 Task: Find connections with filter location Bijāwar with filter topic #SmallBusinesswith filter profile language Spanish with filter current company Bajaj Allianz Life with filter school Siva Sivani Institute Of Management with filter industry Highway, Street, and Bridge Construction with filter service category Blogging with filter keywords title Youth Volunteer
Action: Mouse moved to (509, 72)
Screenshot: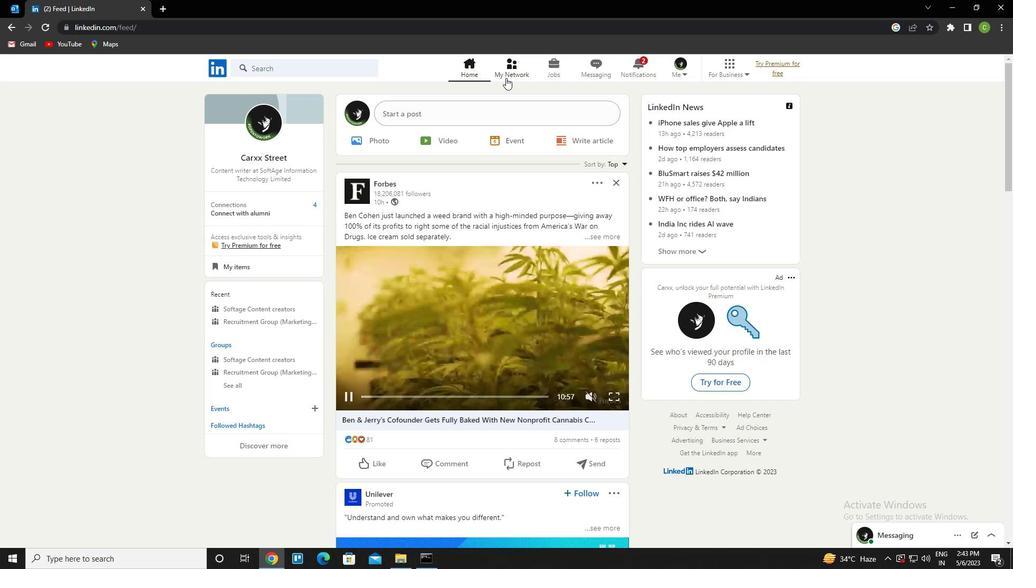
Action: Mouse pressed left at (509, 72)
Screenshot: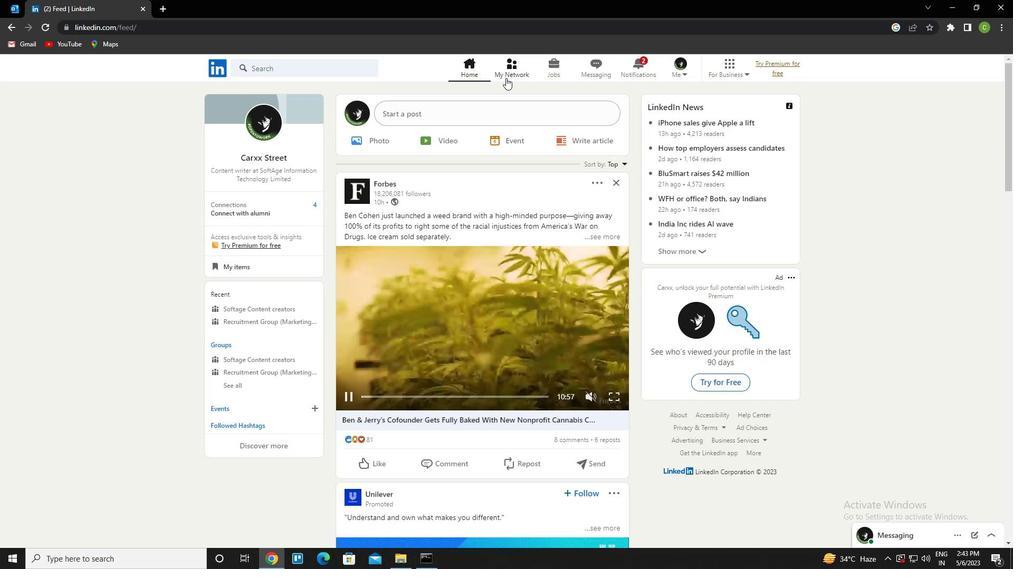 
Action: Mouse moved to (299, 131)
Screenshot: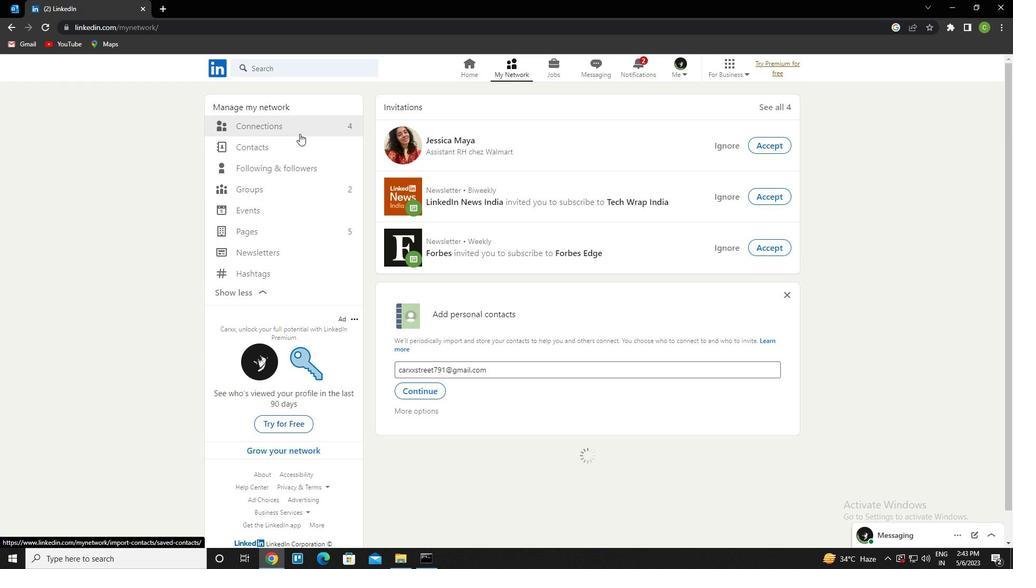 
Action: Mouse pressed left at (299, 131)
Screenshot: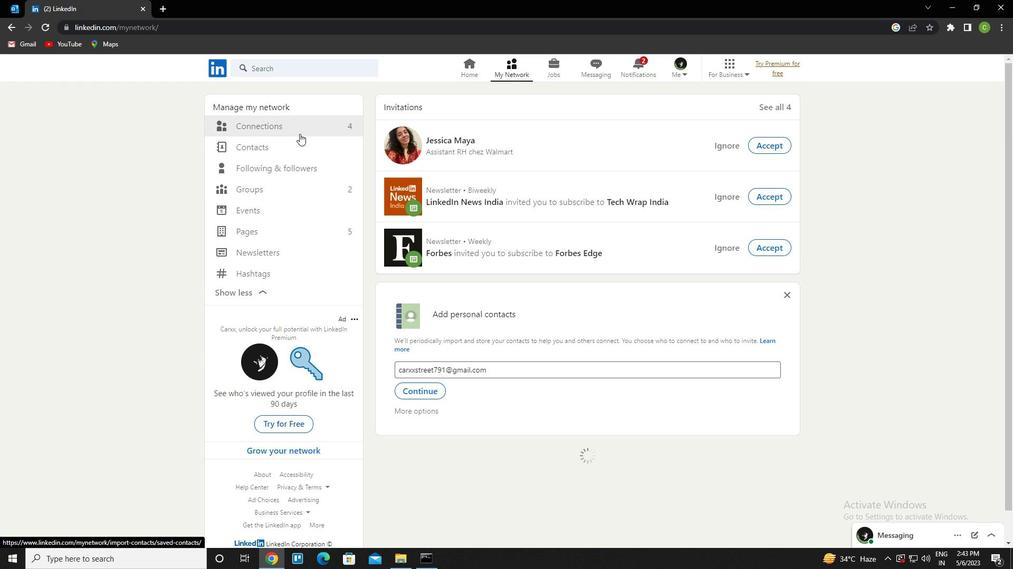 
Action: Mouse moved to (577, 122)
Screenshot: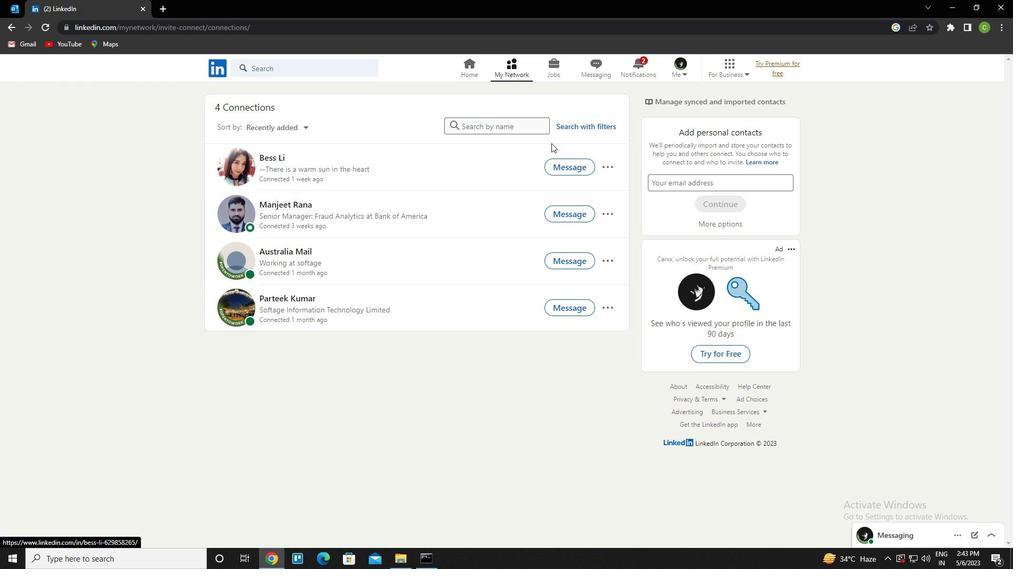 
Action: Mouse pressed left at (577, 122)
Screenshot: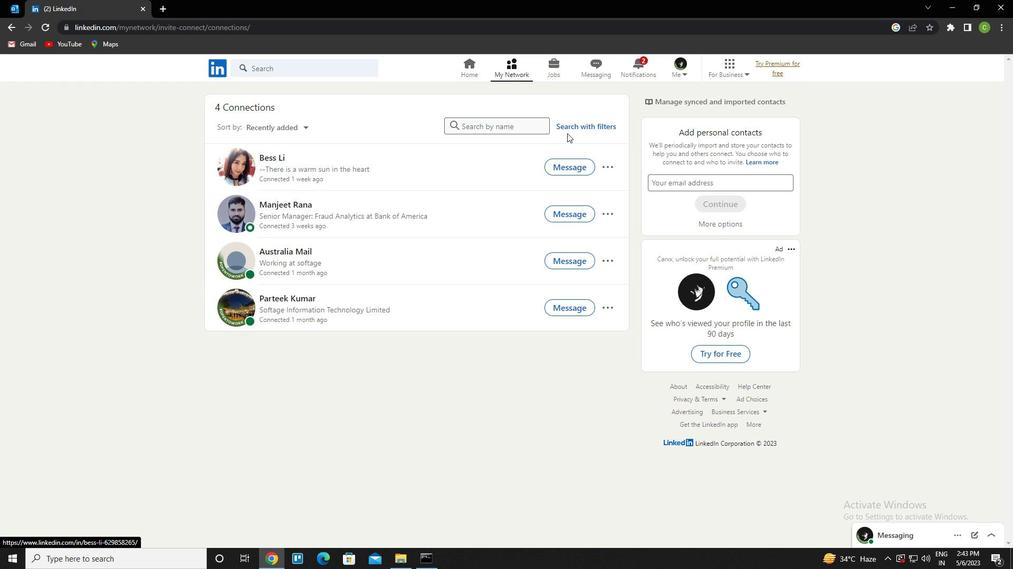 
Action: Mouse moved to (538, 94)
Screenshot: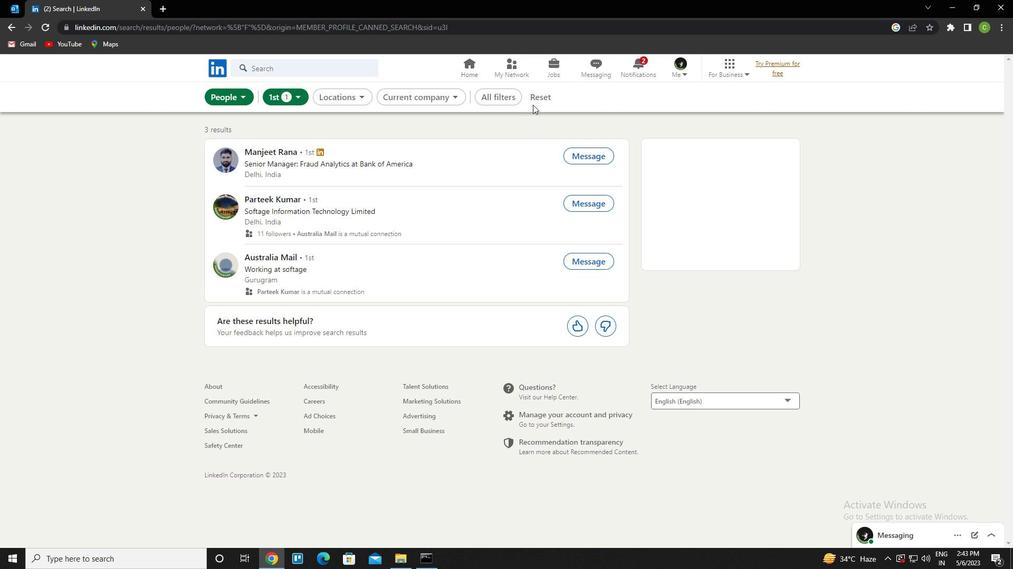 
Action: Mouse pressed left at (538, 94)
Screenshot: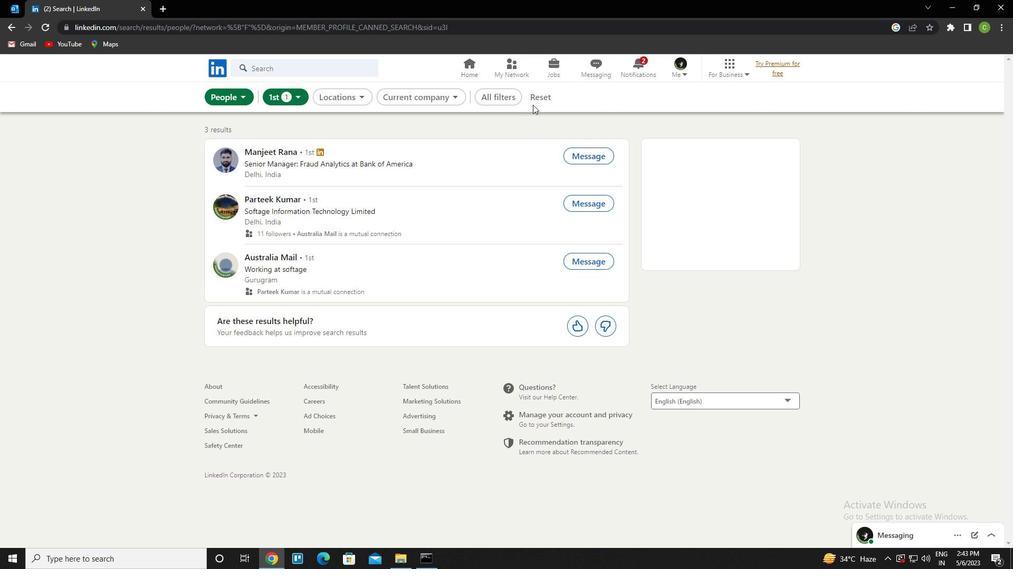 
Action: Mouse moved to (524, 97)
Screenshot: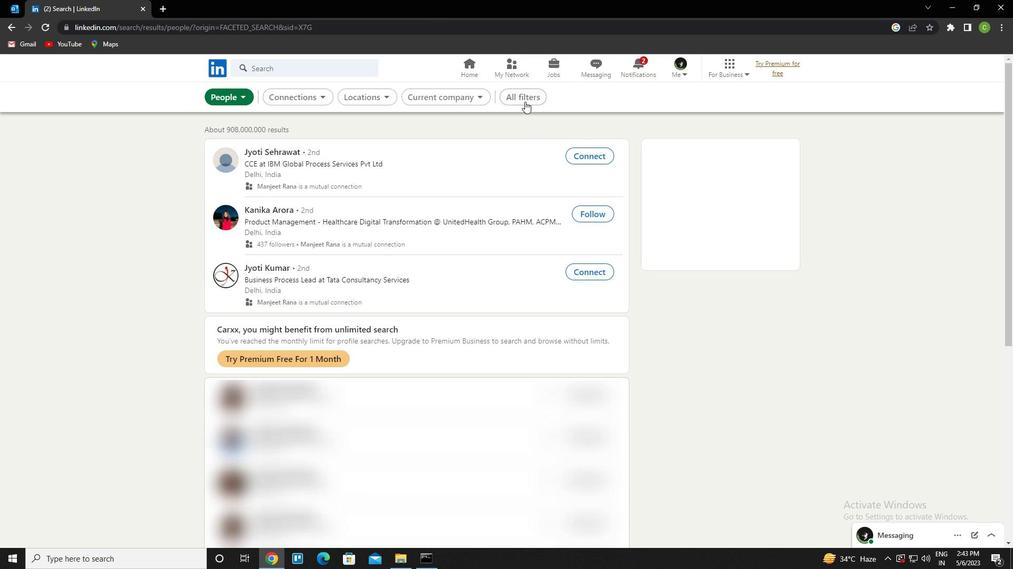 
Action: Mouse pressed left at (524, 97)
Screenshot: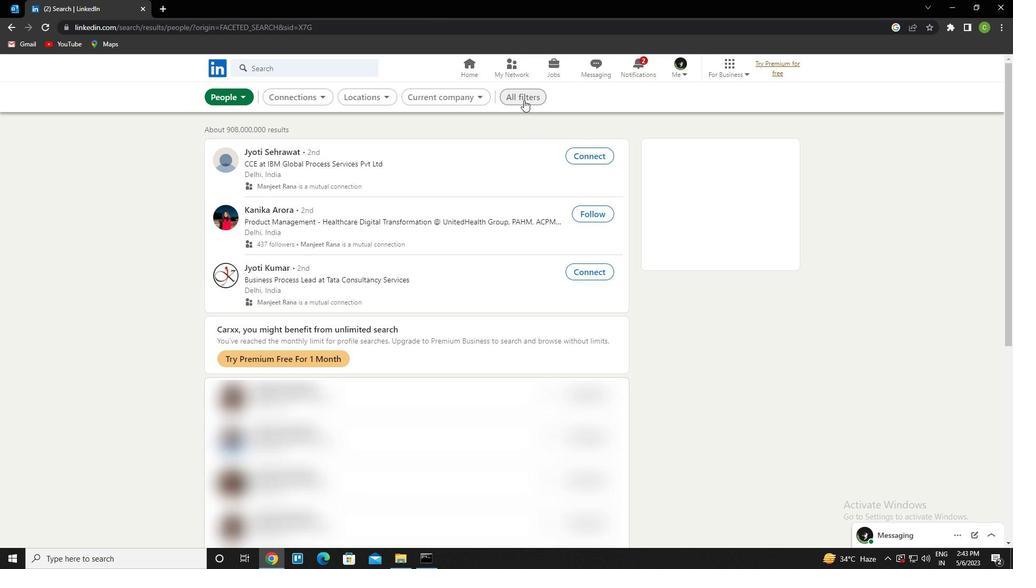 
Action: Mouse moved to (821, 310)
Screenshot: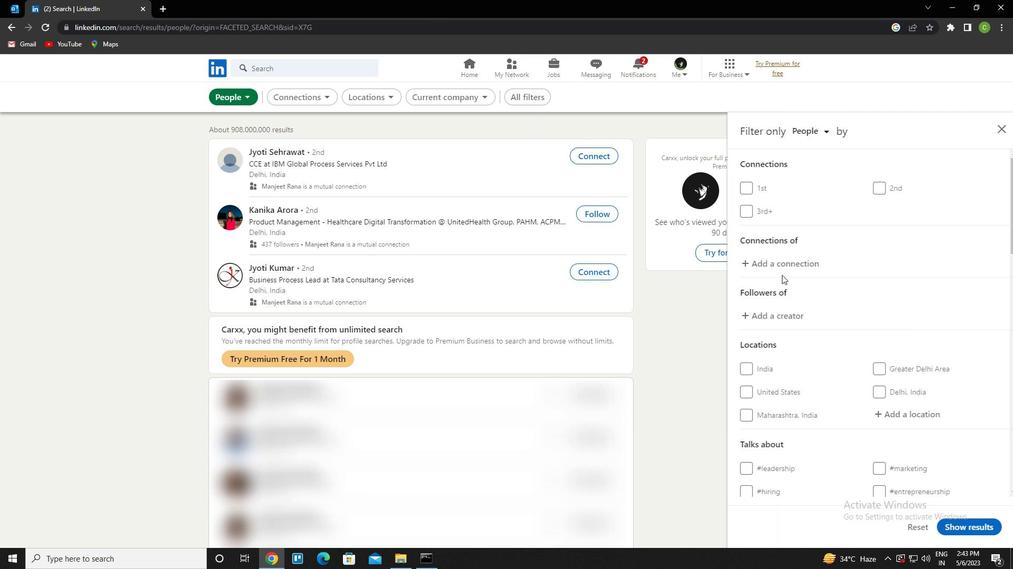 
Action: Mouse scrolled (821, 310) with delta (0, 0)
Screenshot: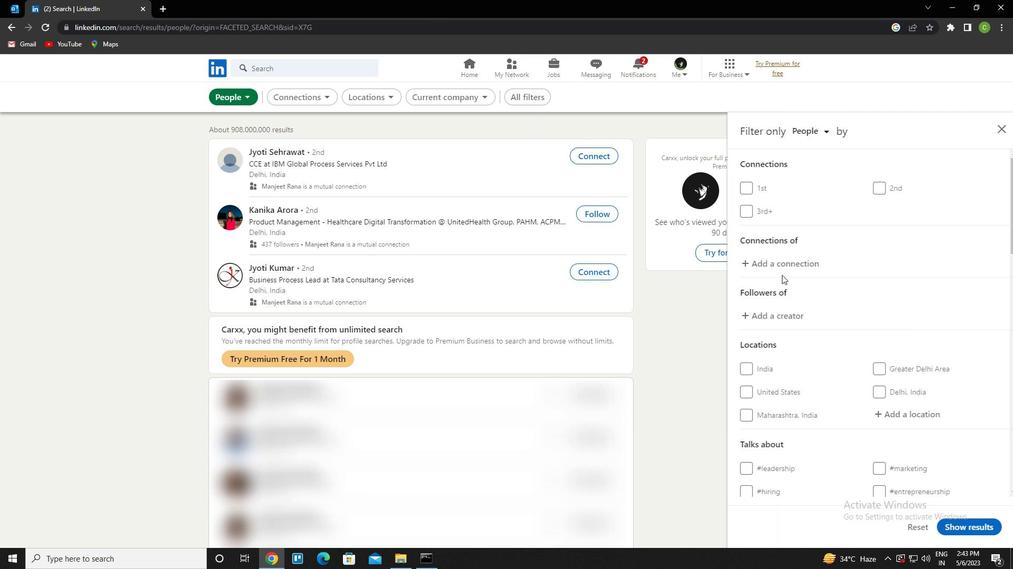 
Action: Mouse moved to (826, 327)
Screenshot: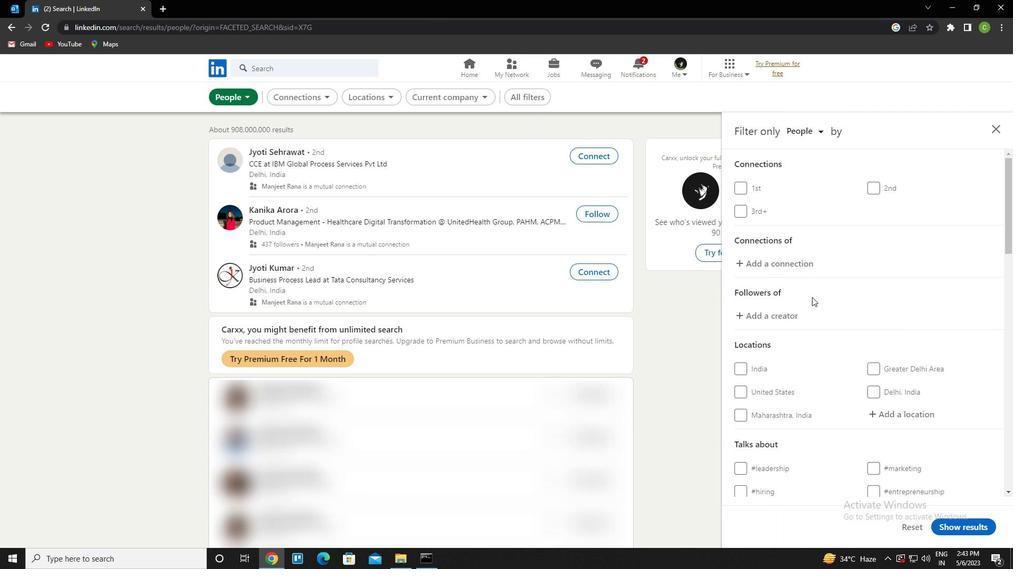 
Action: Mouse scrolled (826, 326) with delta (0, 0)
Screenshot: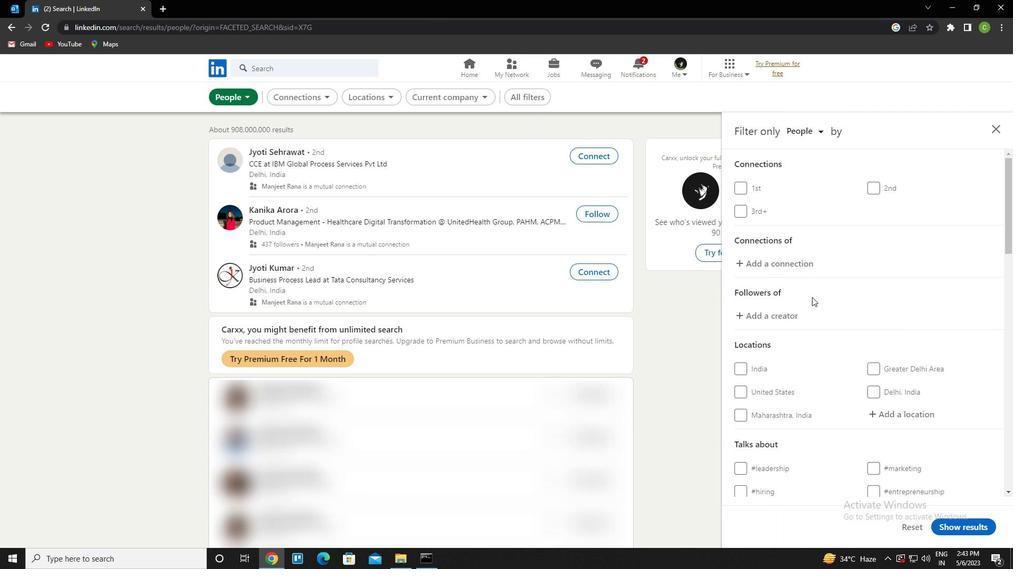 
Action: Mouse moved to (907, 307)
Screenshot: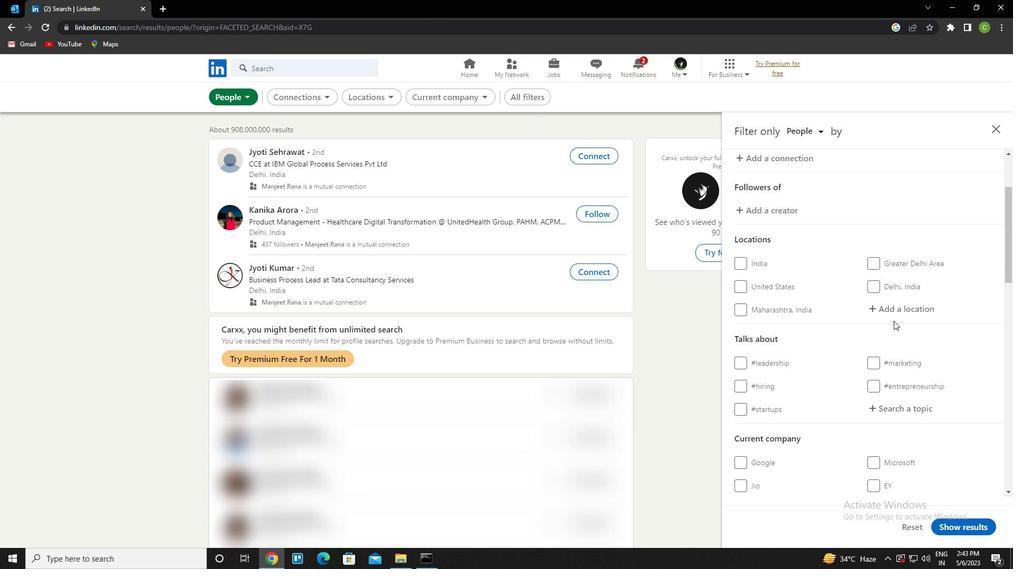 
Action: Mouse pressed left at (907, 307)
Screenshot: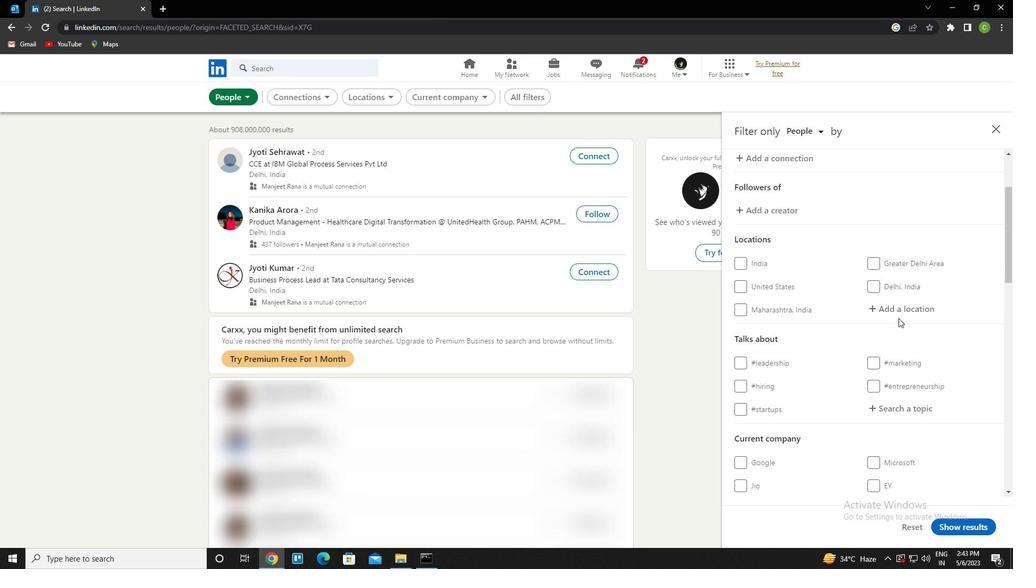 
Action: Key pressed <Key.caps_lock>b<Key.caps_lock>iajawar<Key.left><Key.right><Key.right><Key.right><Key.backspace><Key.down><Key.enter>
Screenshot: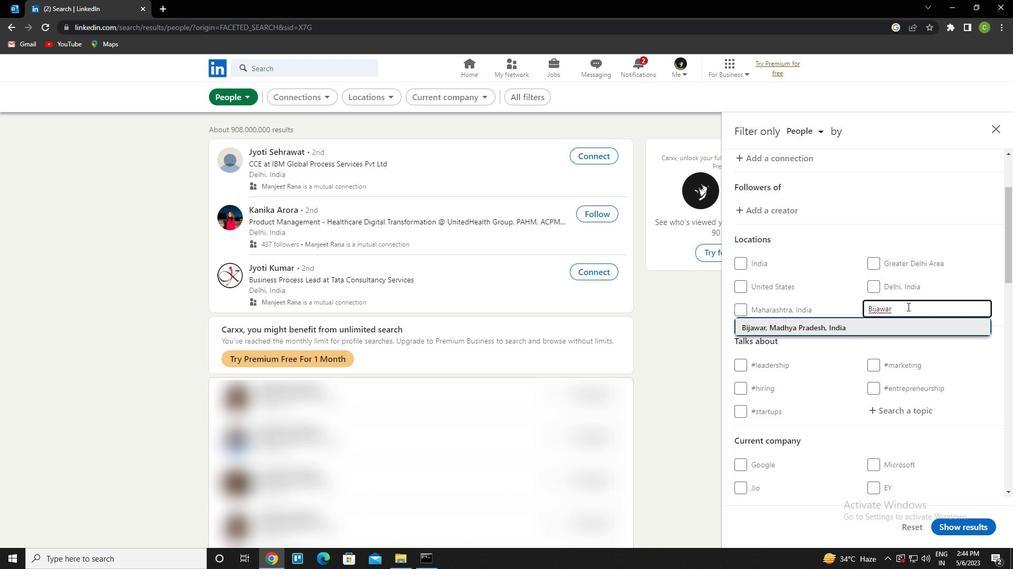 
Action: Mouse moved to (888, 428)
Screenshot: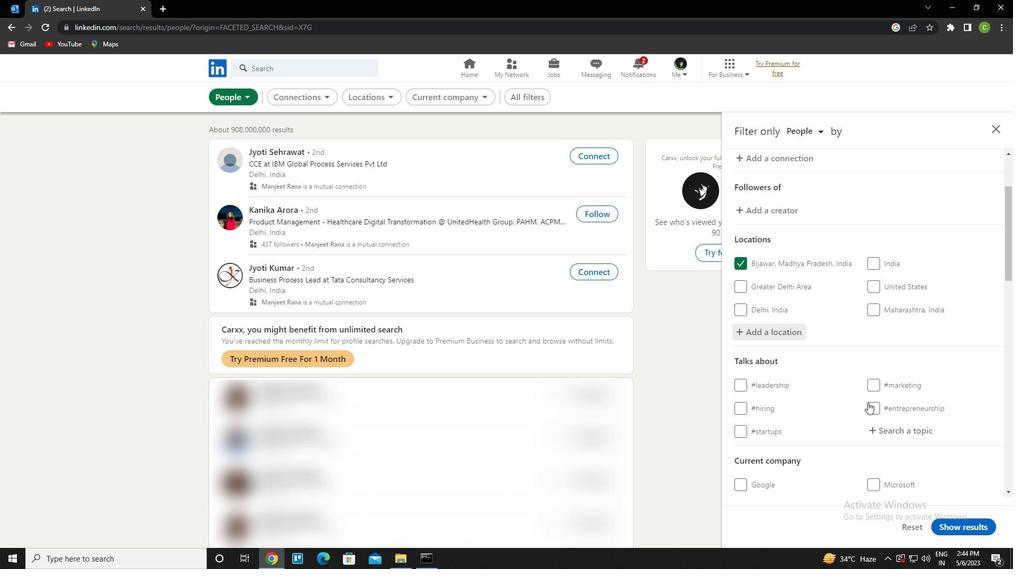 
Action: Mouse pressed left at (888, 428)
Screenshot: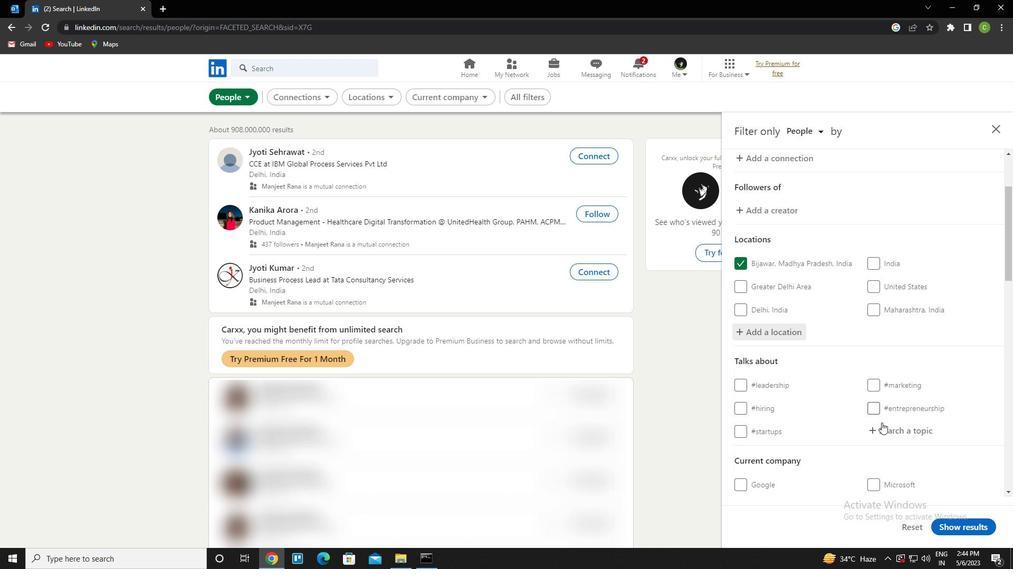 
Action: Key pressed ctrl+Smallbusiness<Key.down><Key.enter>
Screenshot: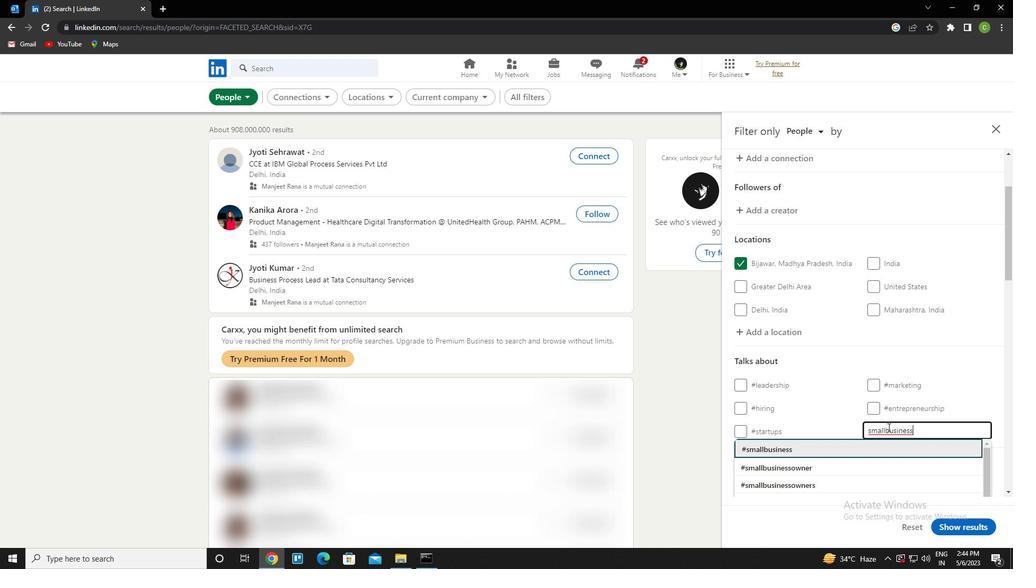 
Action: Mouse moved to (888, 414)
Screenshot: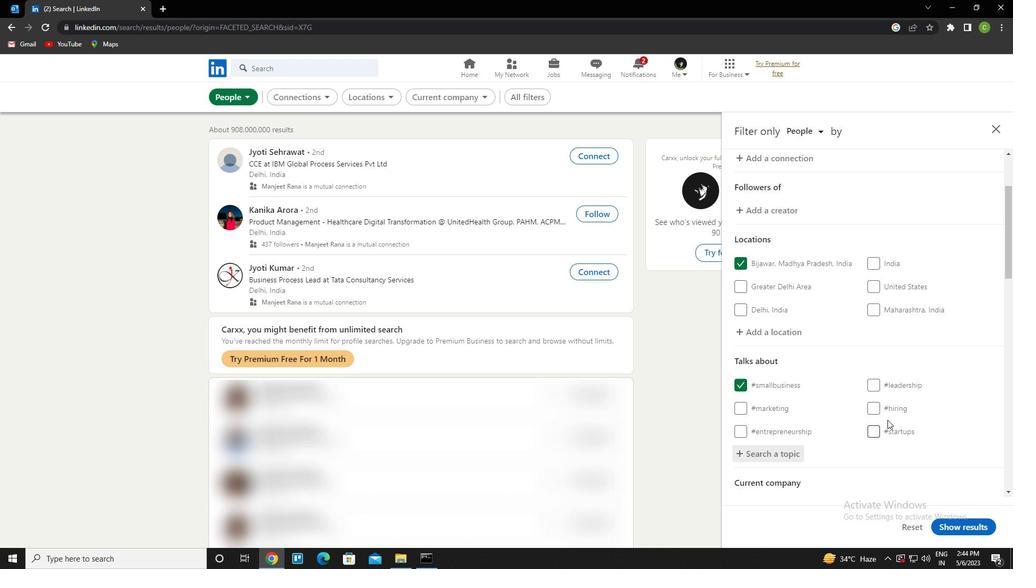 
Action: Mouse scrolled (888, 414) with delta (0, 0)
Screenshot: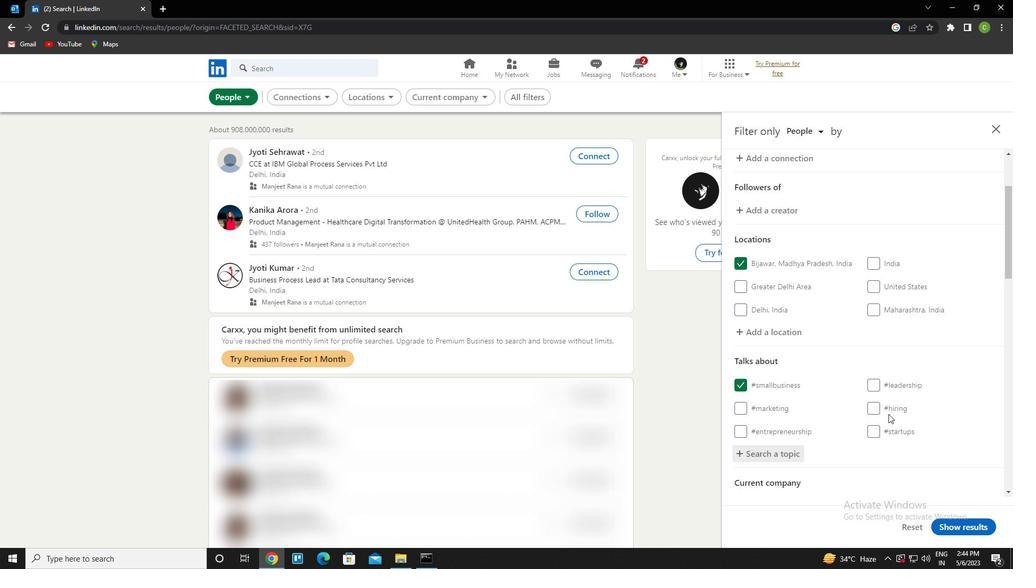 
Action: Mouse scrolled (888, 414) with delta (0, 0)
Screenshot: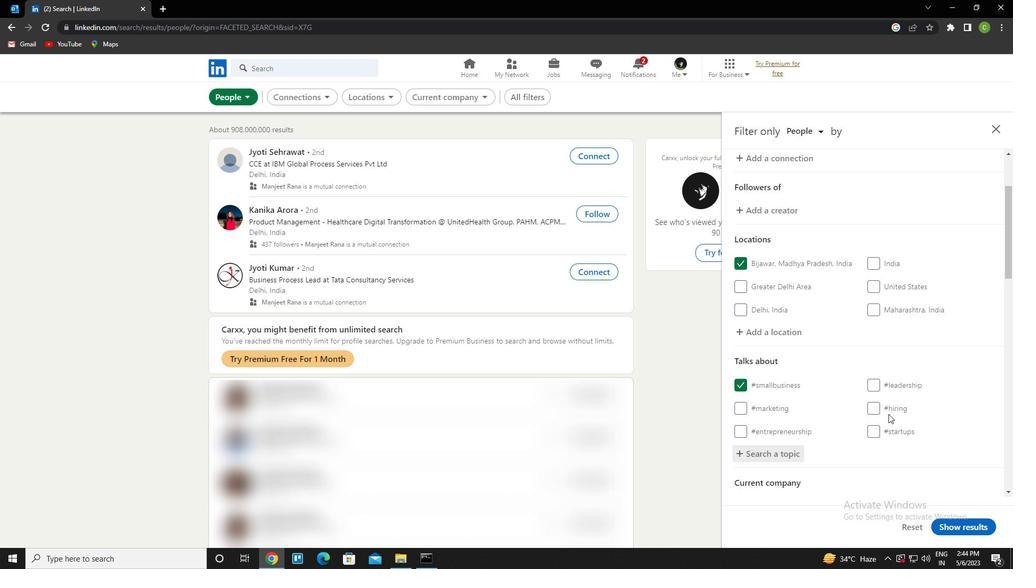 
Action: Mouse moved to (888, 414)
Screenshot: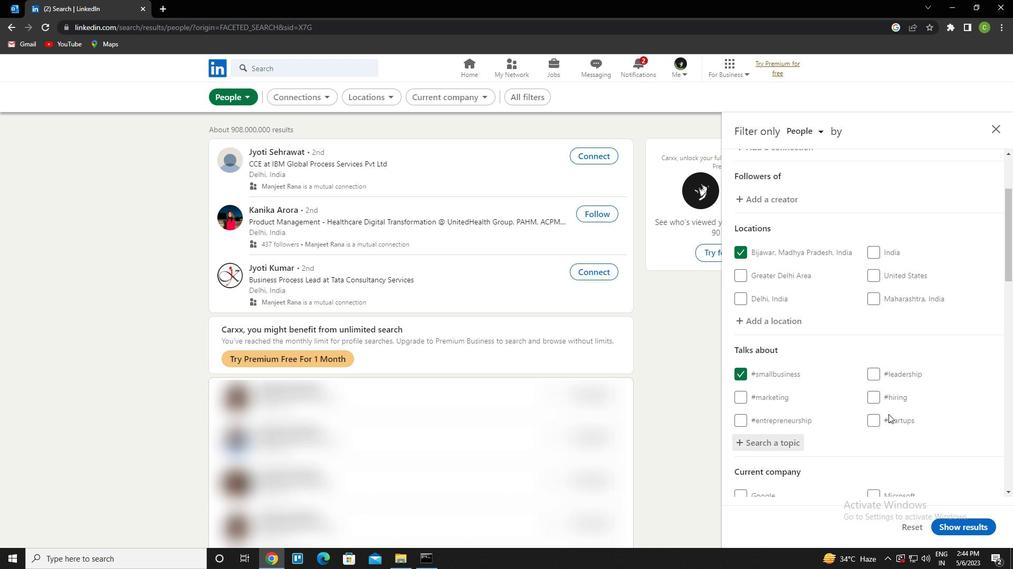 
Action: Mouse scrolled (888, 413) with delta (0, 0)
Screenshot: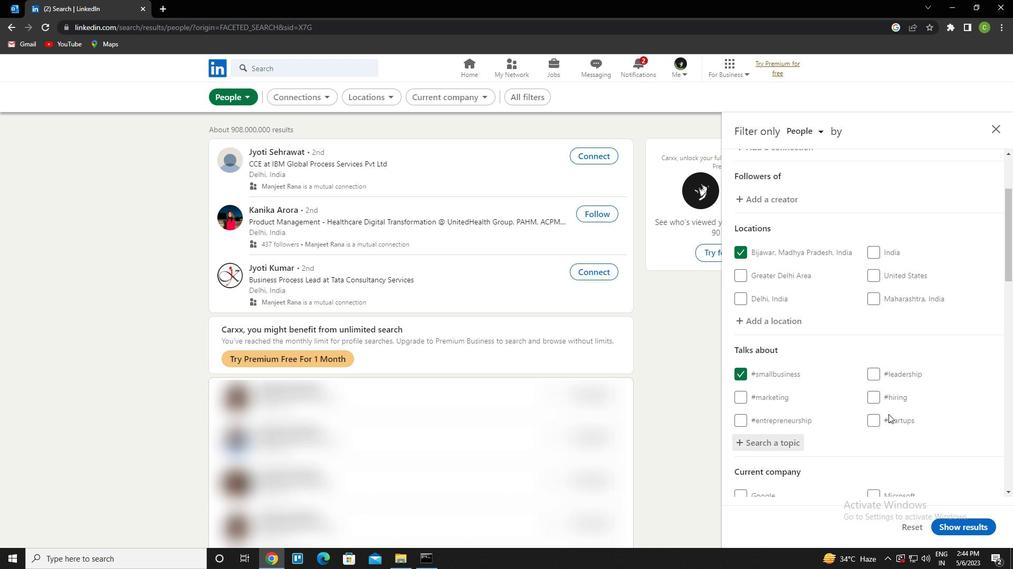 
Action: Mouse moved to (887, 405)
Screenshot: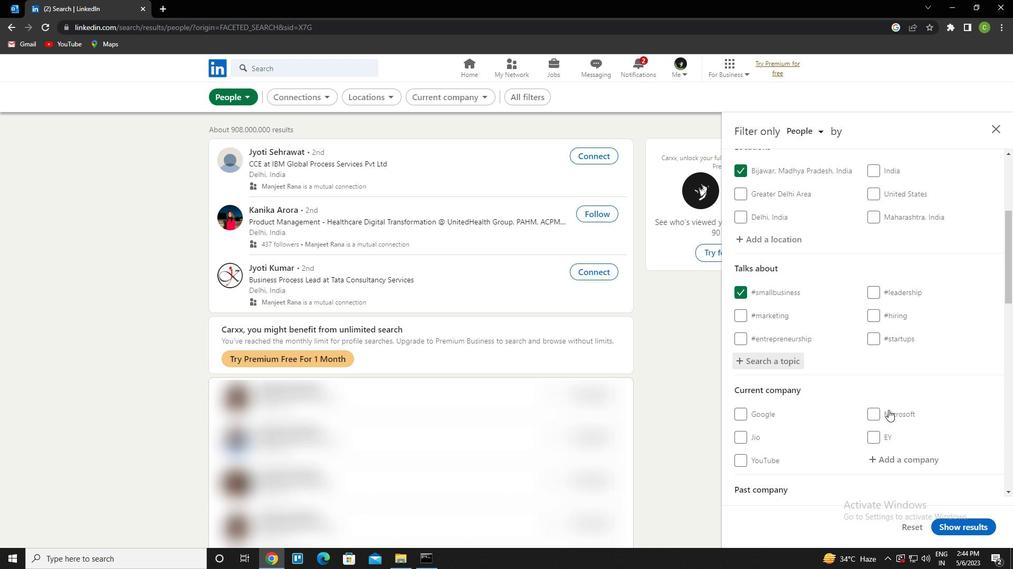 
Action: Mouse scrolled (887, 404) with delta (0, 0)
Screenshot: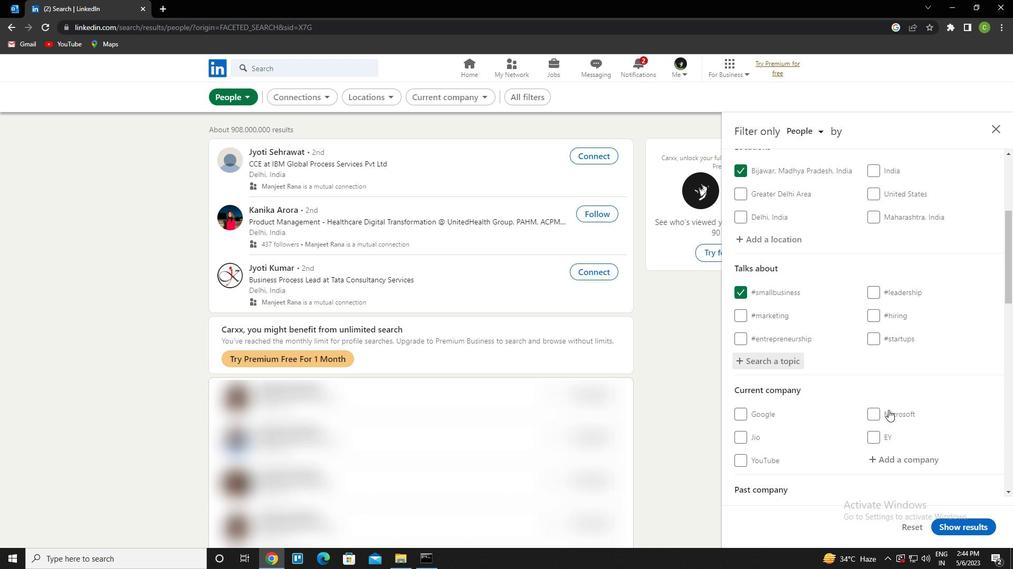 
Action: Mouse moved to (897, 341)
Screenshot: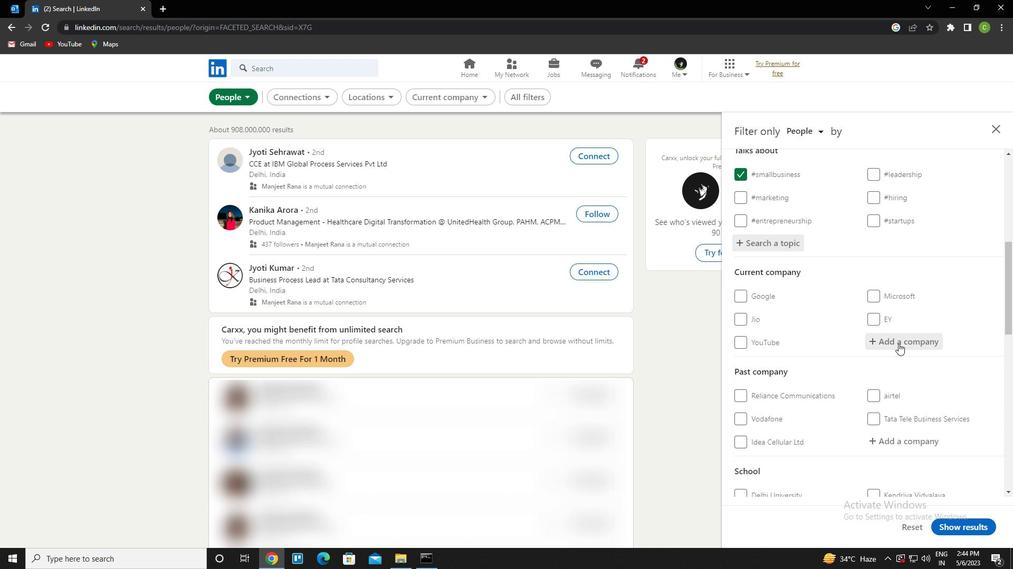 
Action: Mouse scrolled (897, 341) with delta (0, 0)
Screenshot: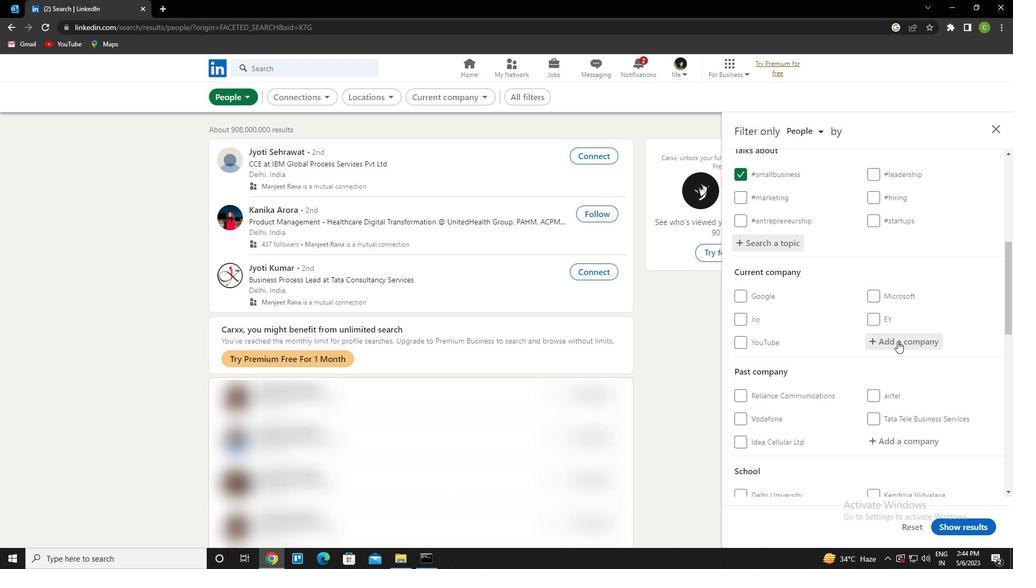 
Action: Mouse scrolled (897, 341) with delta (0, 0)
Screenshot: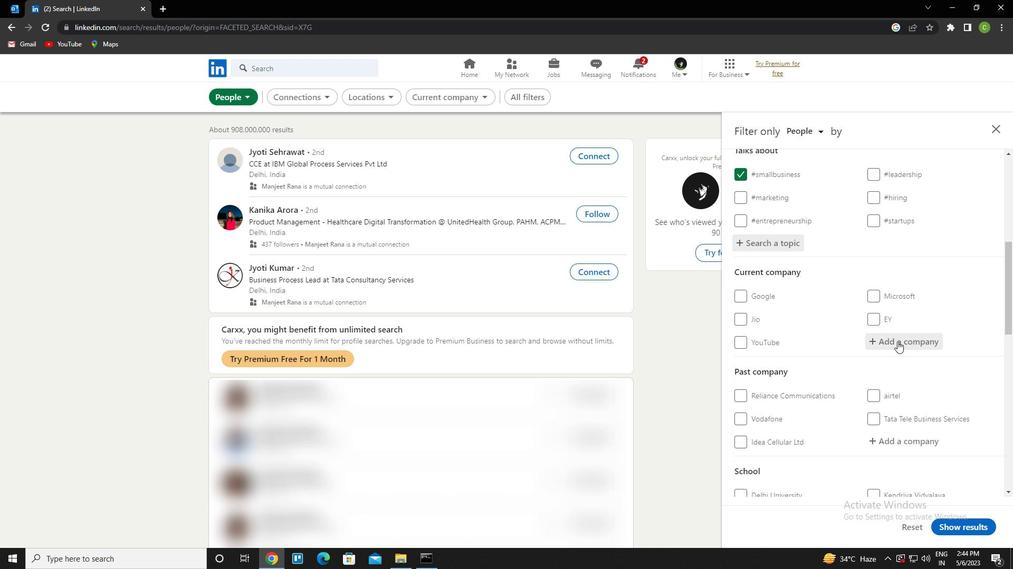 
Action: Mouse scrolled (897, 341) with delta (0, 0)
Screenshot: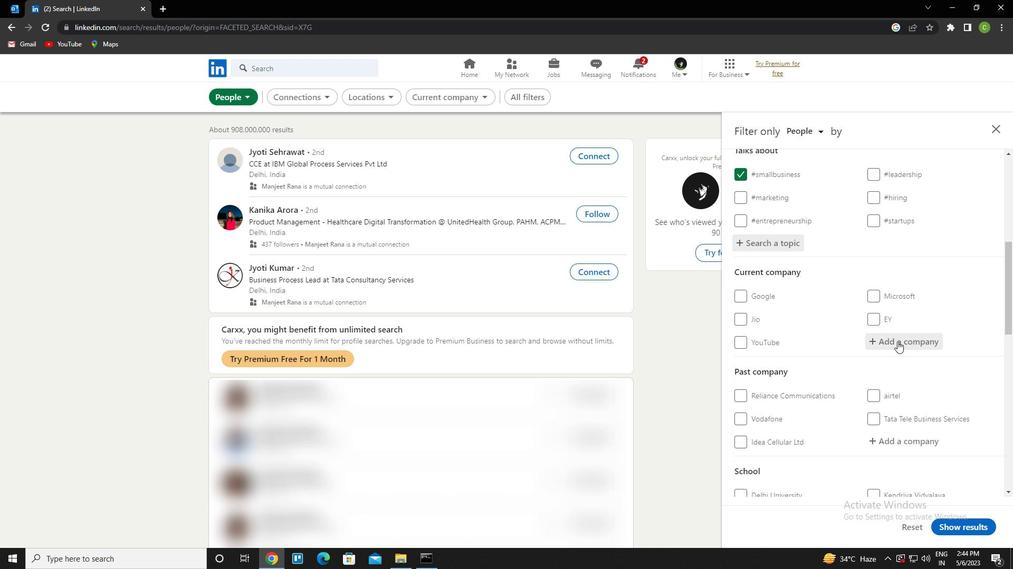 
Action: Mouse scrolled (897, 341) with delta (0, 0)
Screenshot: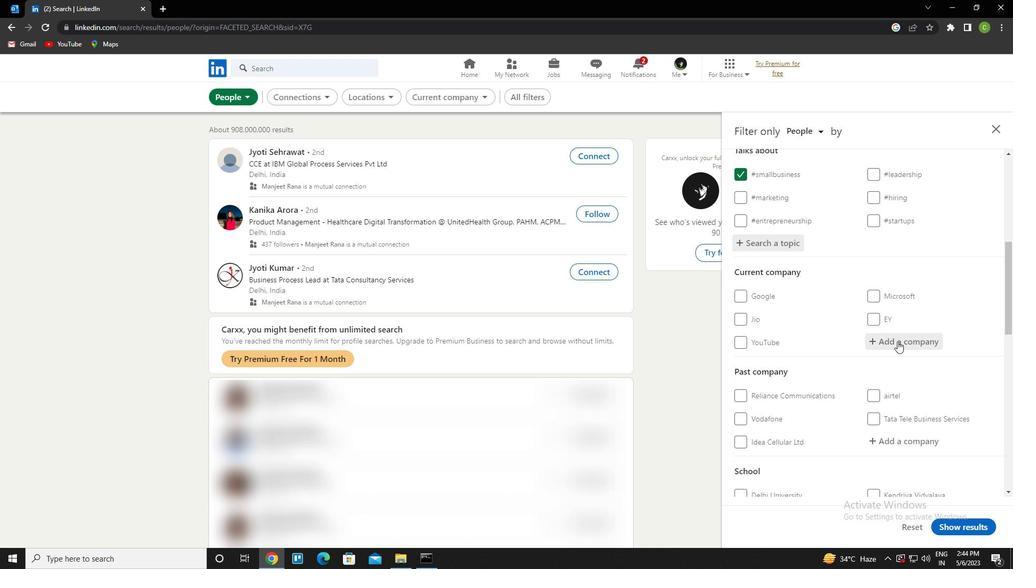 
Action: Mouse scrolled (897, 341) with delta (0, 0)
Screenshot: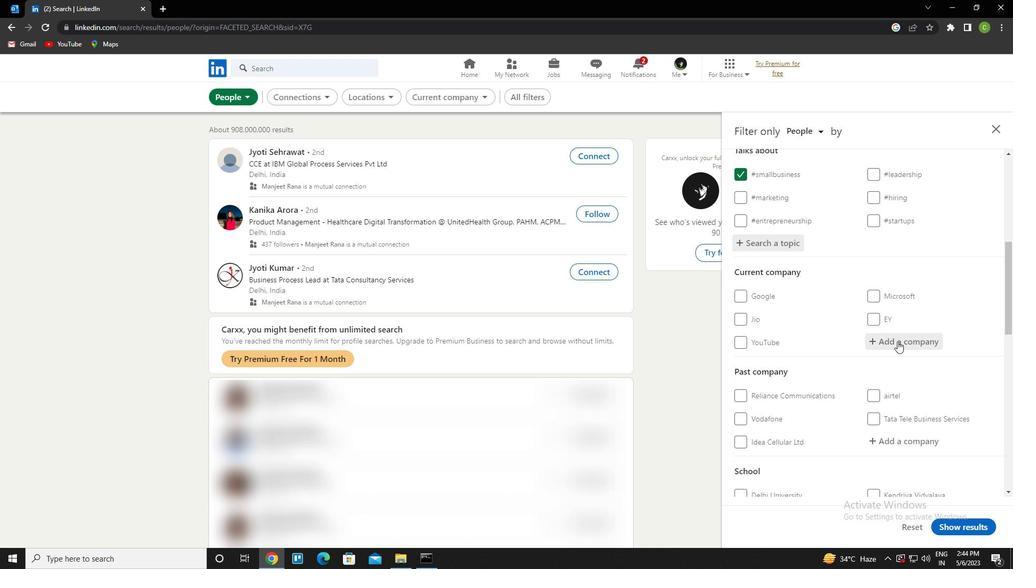 
Action: Mouse scrolled (897, 341) with delta (0, 0)
Screenshot: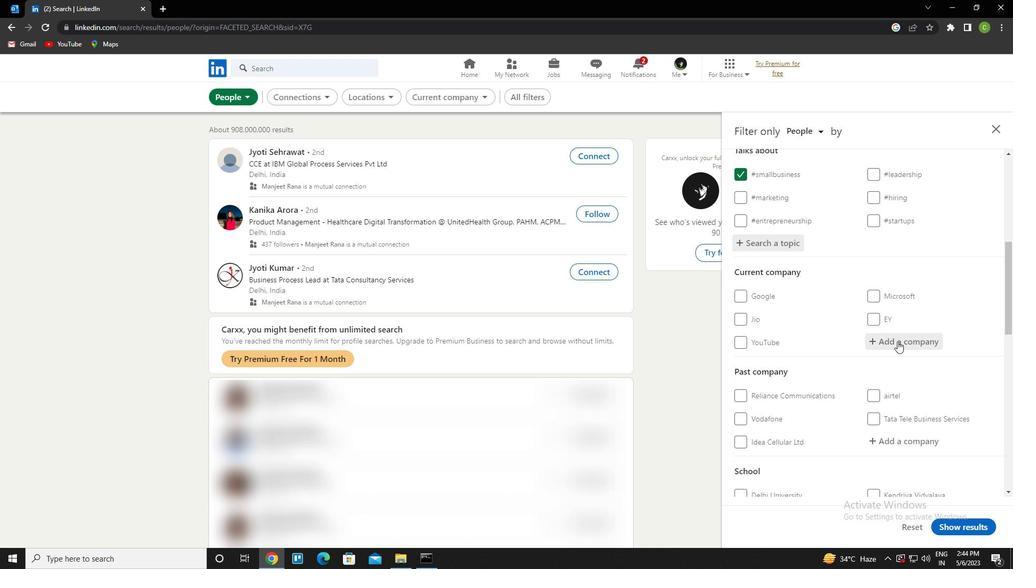 
Action: Mouse scrolled (897, 341) with delta (0, 0)
Screenshot: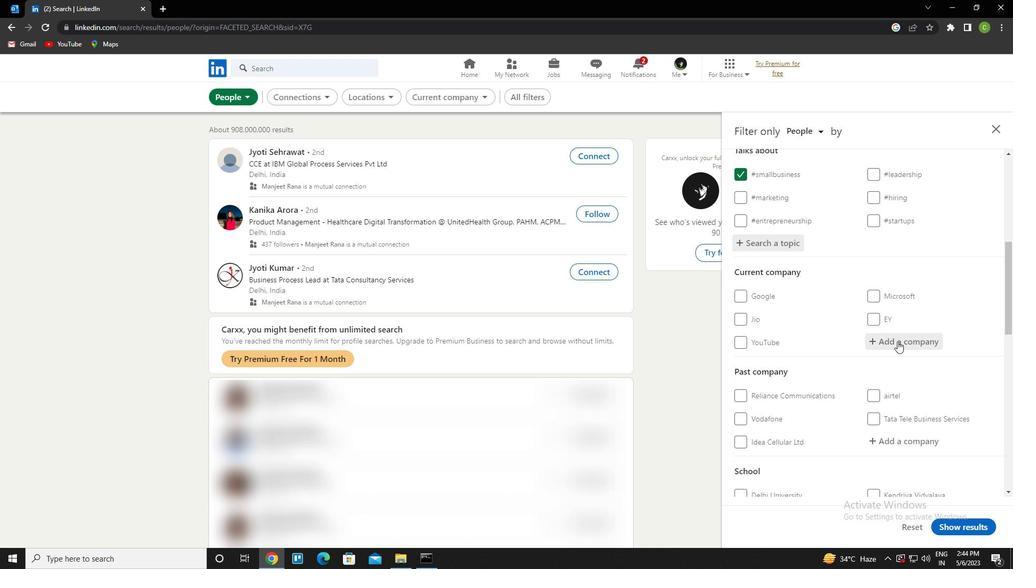 
Action: Mouse scrolled (897, 341) with delta (0, 0)
Screenshot: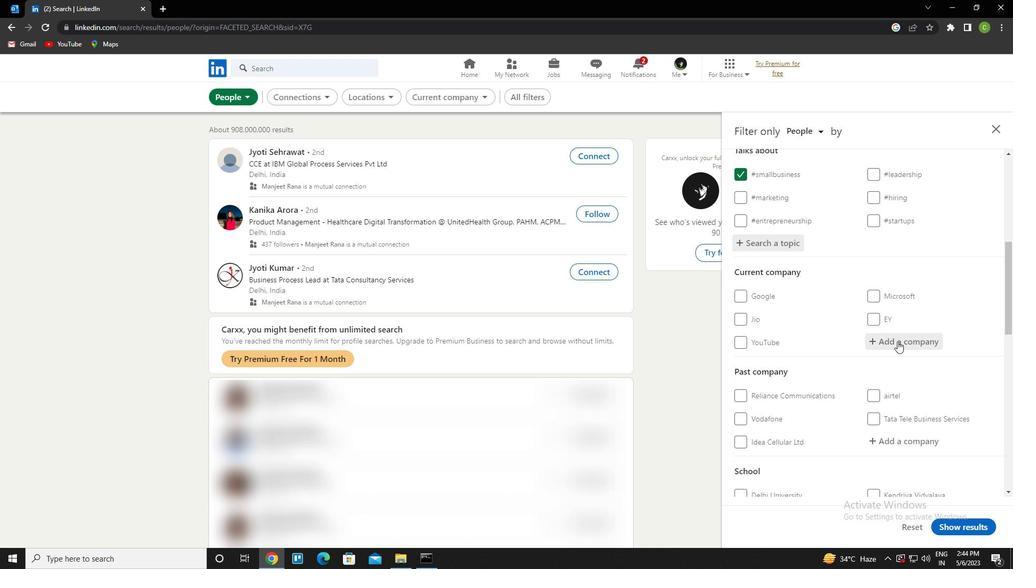 
Action: Mouse scrolled (897, 341) with delta (0, 0)
Screenshot: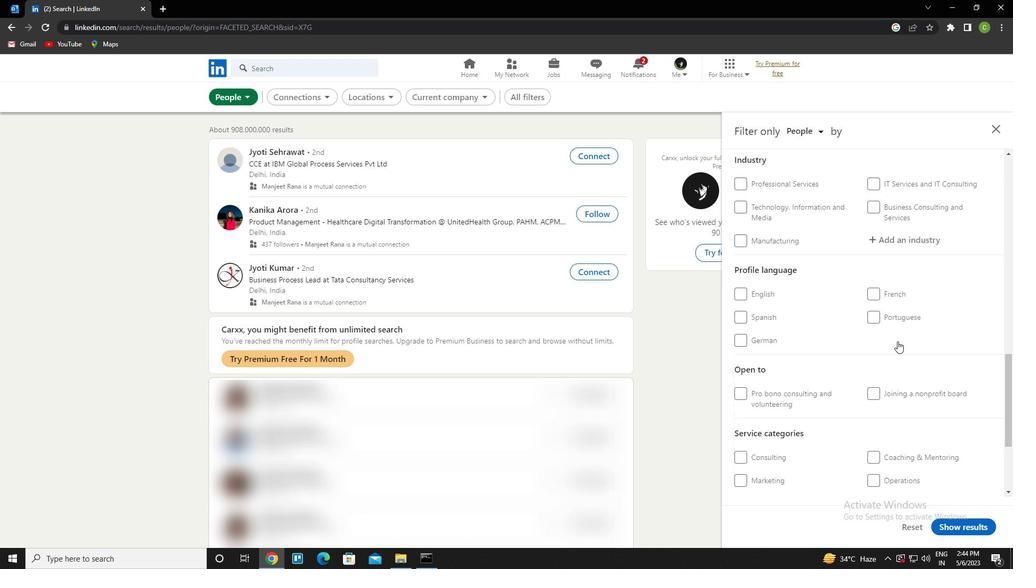 
Action: Mouse scrolled (897, 341) with delta (0, 0)
Screenshot: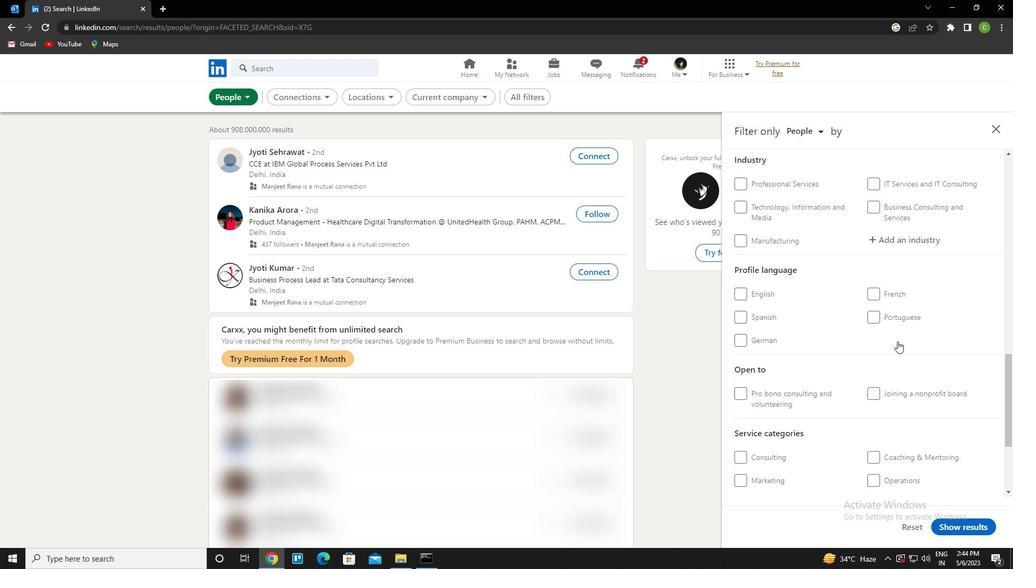 
Action: Mouse scrolled (897, 341) with delta (0, 0)
Screenshot: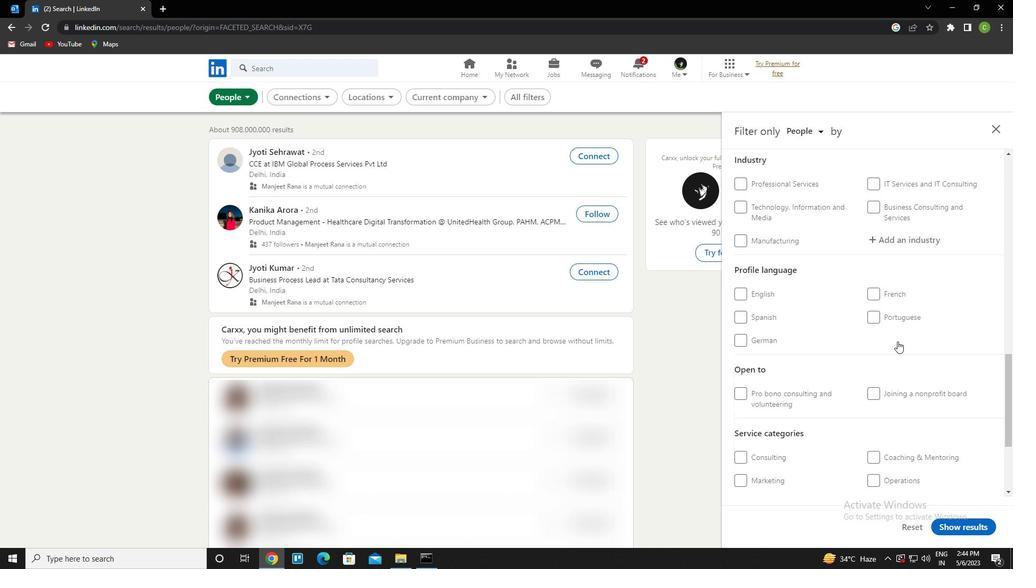 
Action: Mouse scrolled (897, 341) with delta (0, 0)
Screenshot: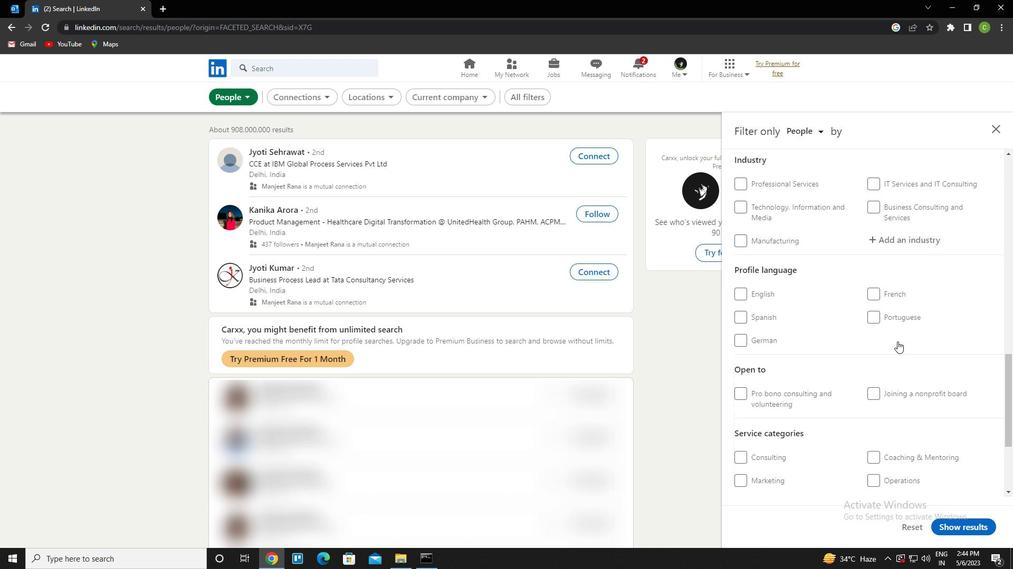 
Action: Mouse scrolled (897, 341) with delta (0, 0)
Screenshot: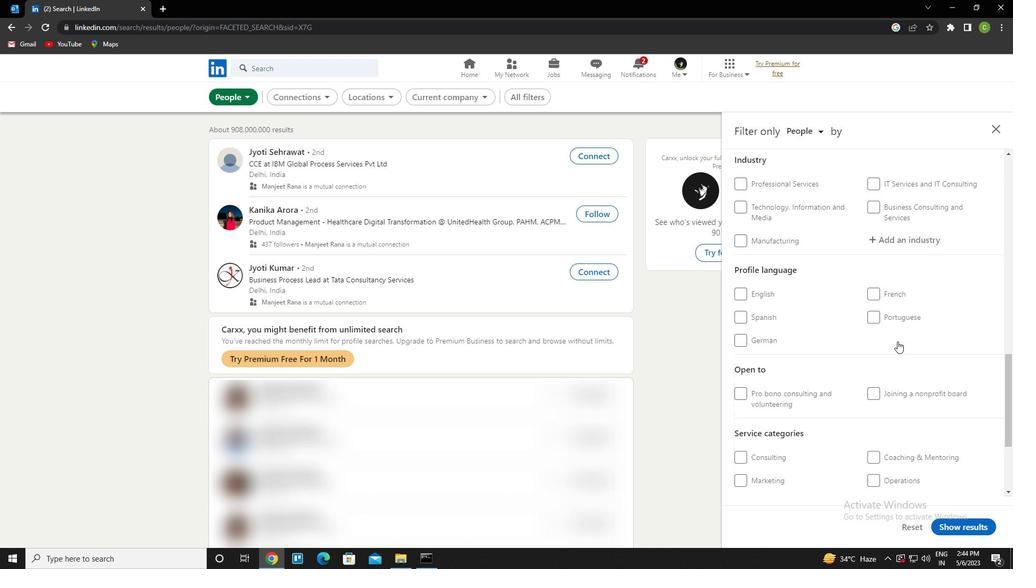 
Action: Mouse moved to (766, 324)
Screenshot: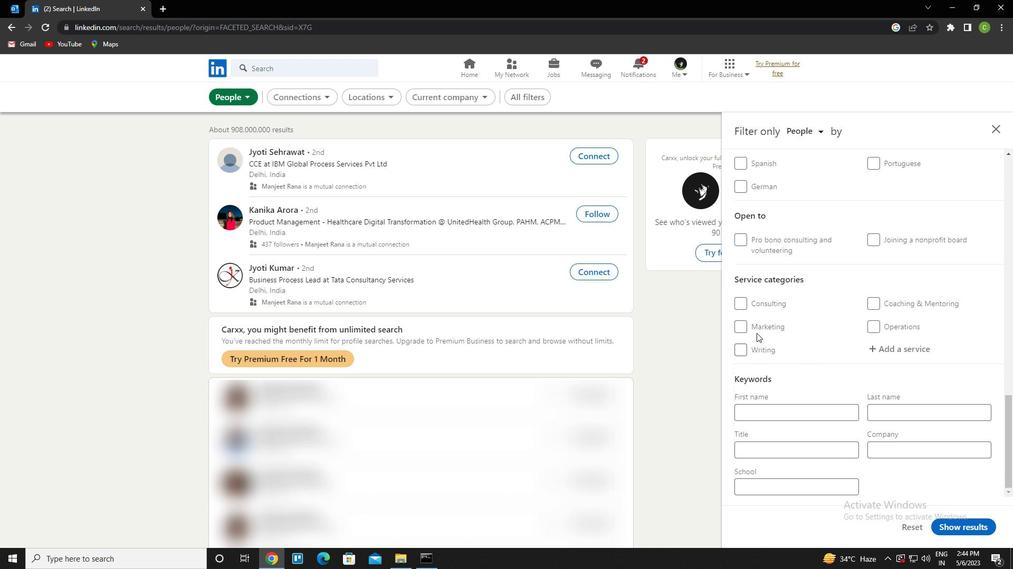 
Action: Mouse scrolled (766, 324) with delta (0, 0)
Screenshot: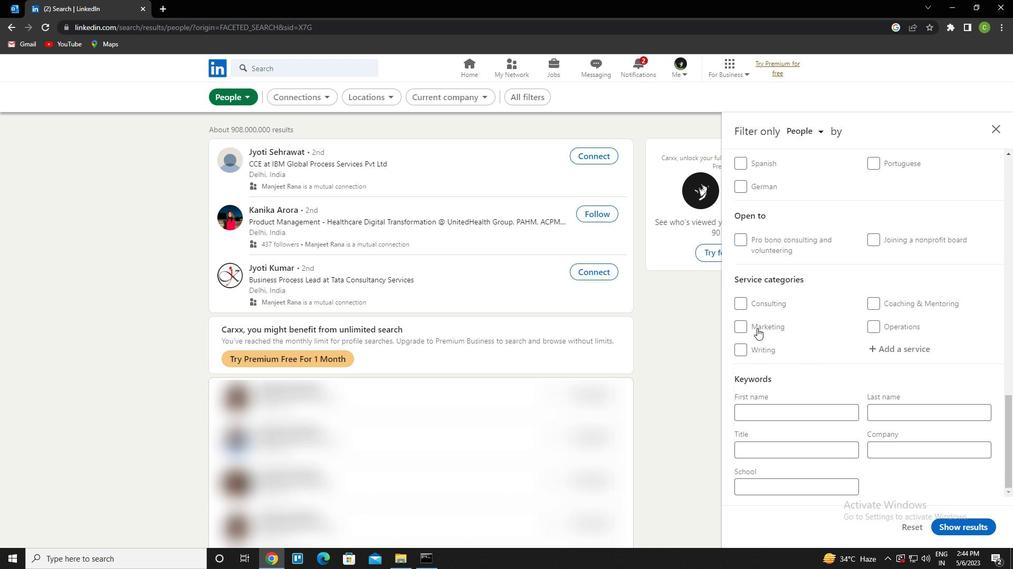 
Action: Mouse scrolled (766, 324) with delta (0, 0)
Screenshot: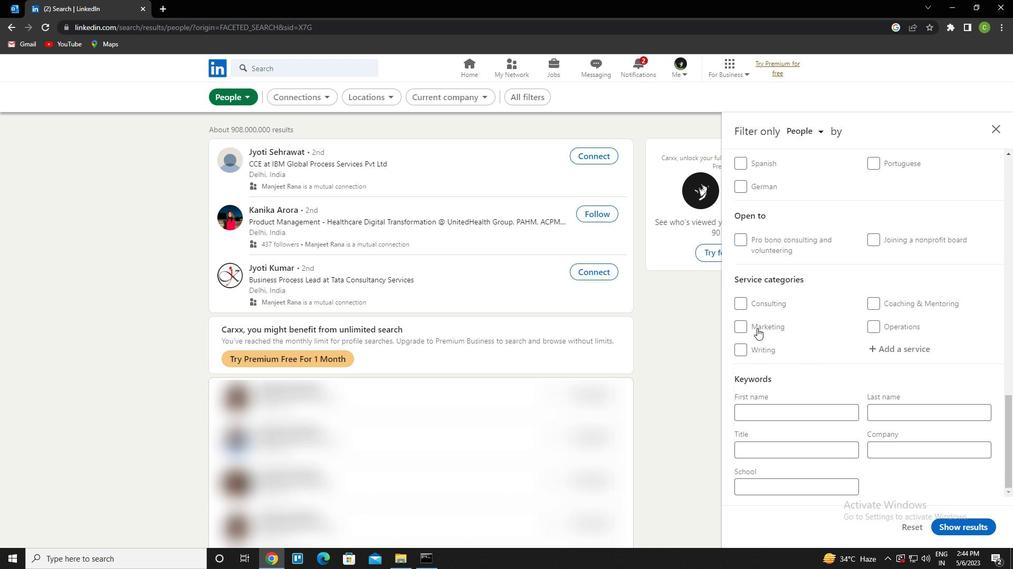 
Action: Mouse scrolled (766, 324) with delta (0, 0)
Screenshot: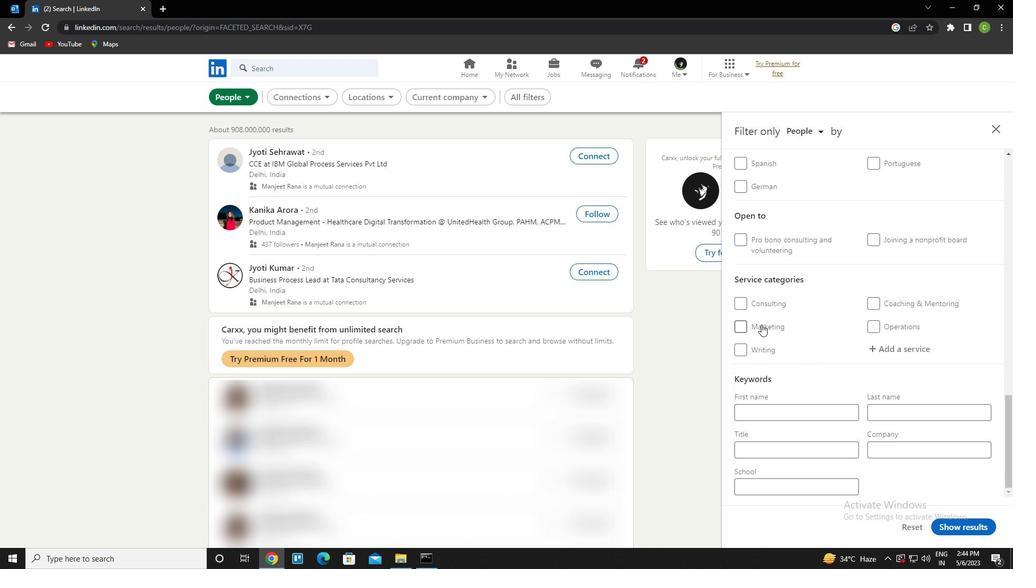 
Action: Mouse moved to (746, 320)
Screenshot: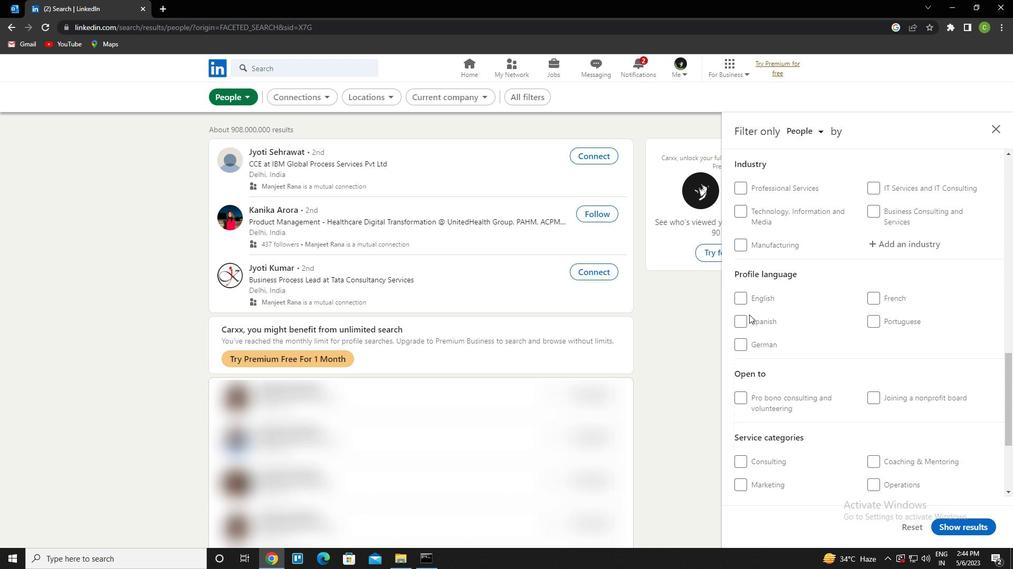 
Action: Mouse pressed left at (746, 320)
Screenshot: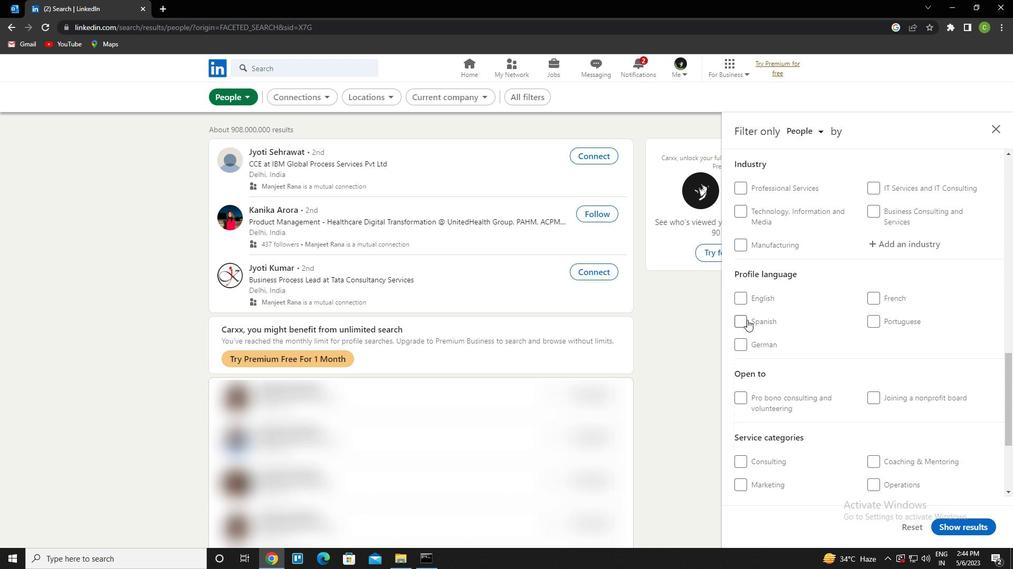 
Action: Mouse moved to (785, 330)
Screenshot: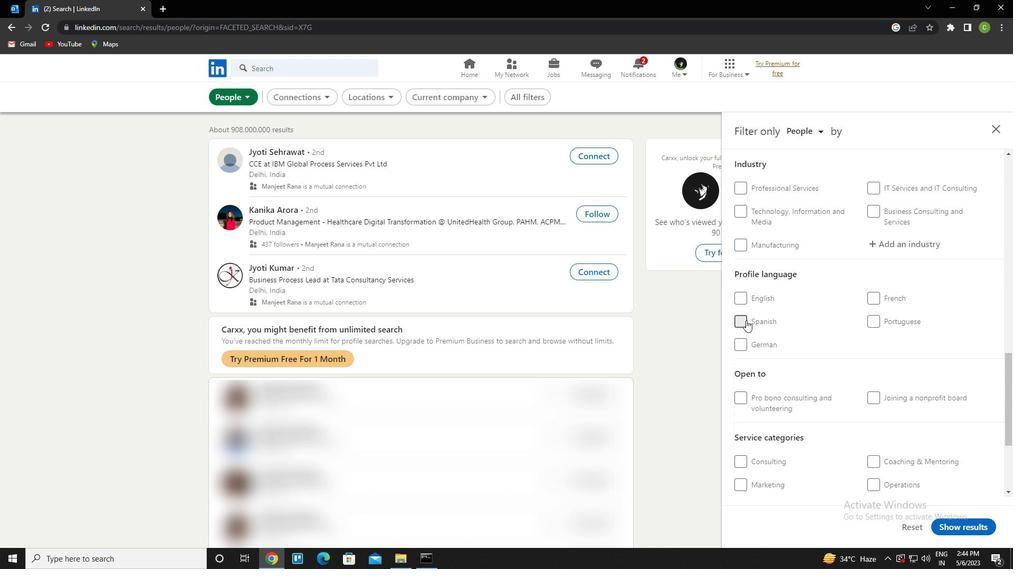 
Action: Mouse scrolled (785, 330) with delta (0, 0)
Screenshot: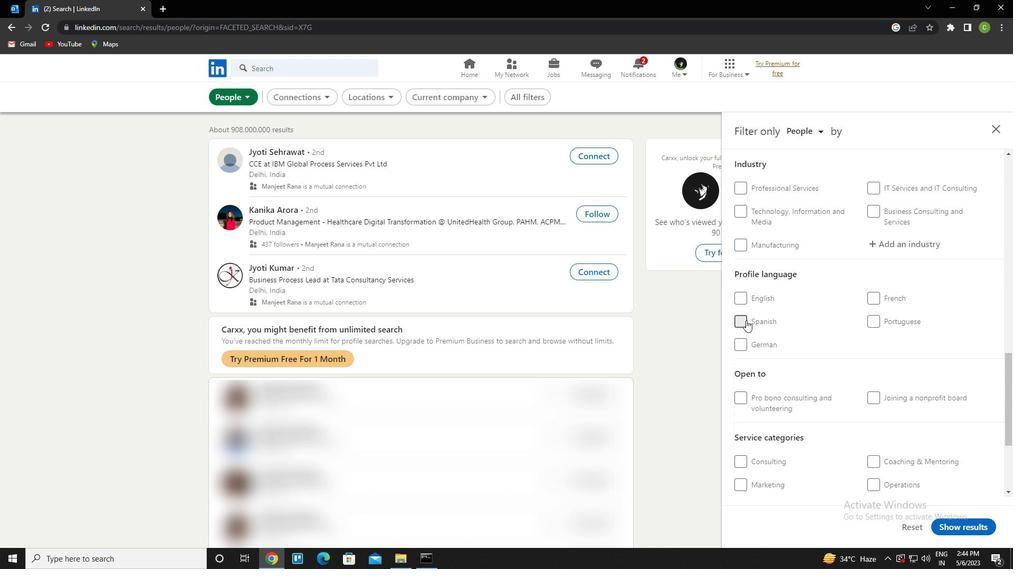
Action: Mouse scrolled (785, 330) with delta (0, 0)
Screenshot: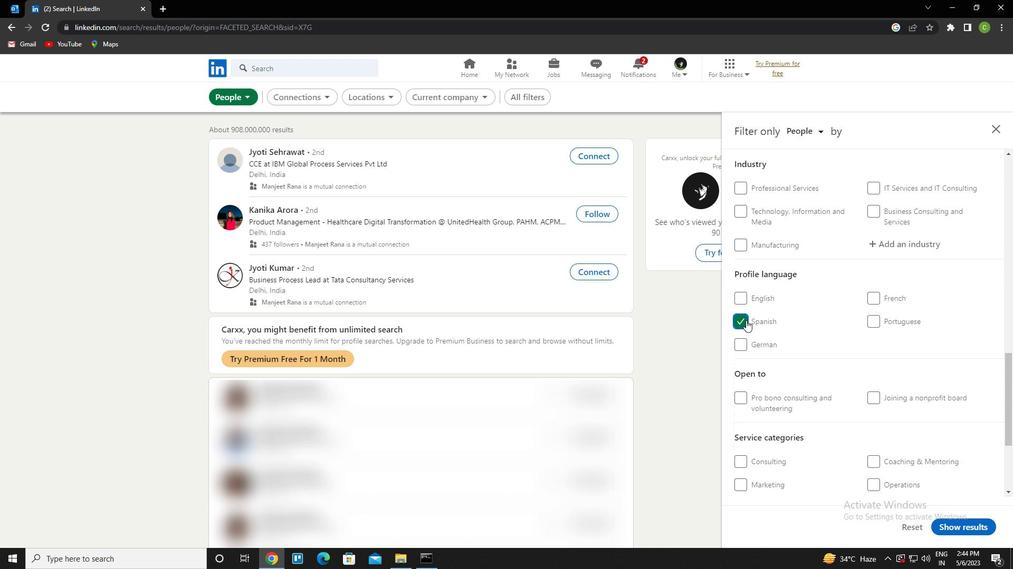 
Action: Mouse scrolled (785, 330) with delta (0, 0)
Screenshot: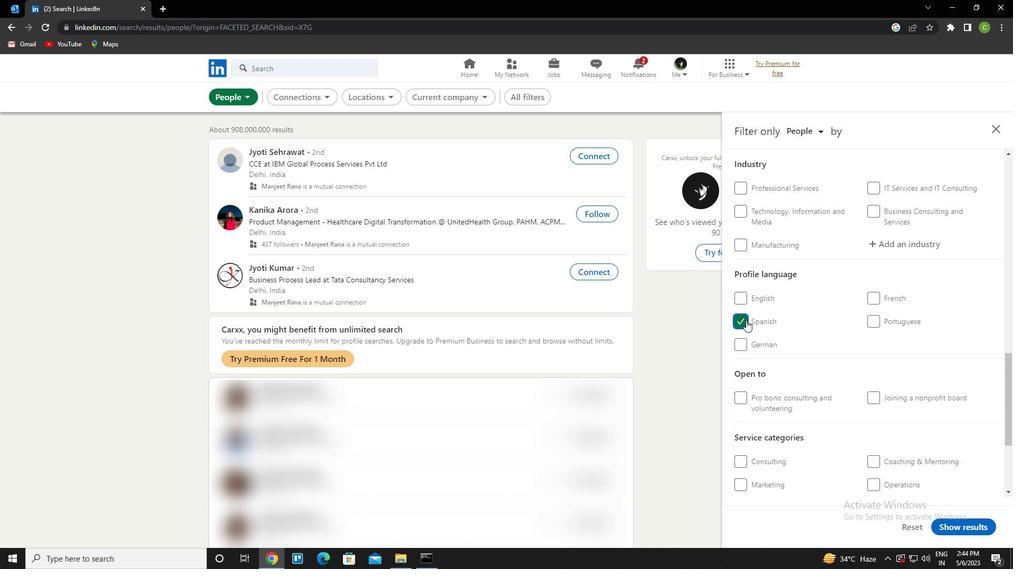 
Action: Mouse scrolled (785, 330) with delta (0, 0)
Screenshot: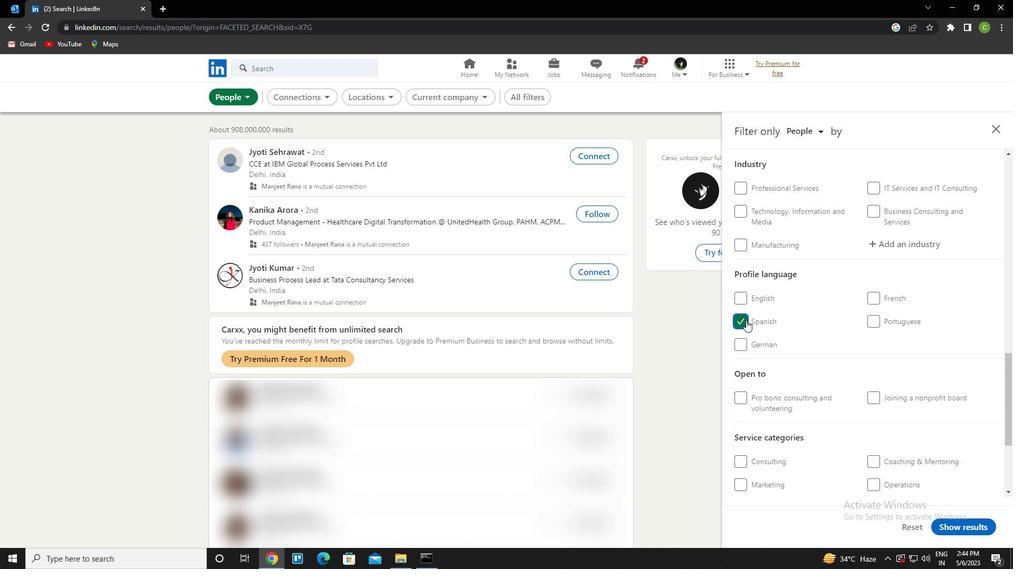 
Action: Mouse scrolled (785, 330) with delta (0, 0)
Screenshot: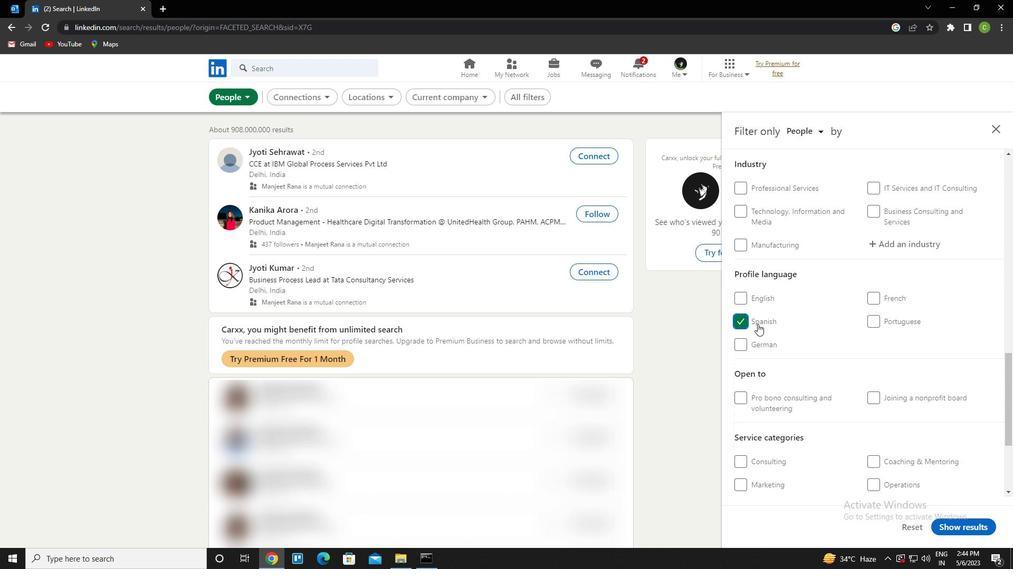 
Action: Mouse scrolled (785, 330) with delta (0, 0)
Screenshot: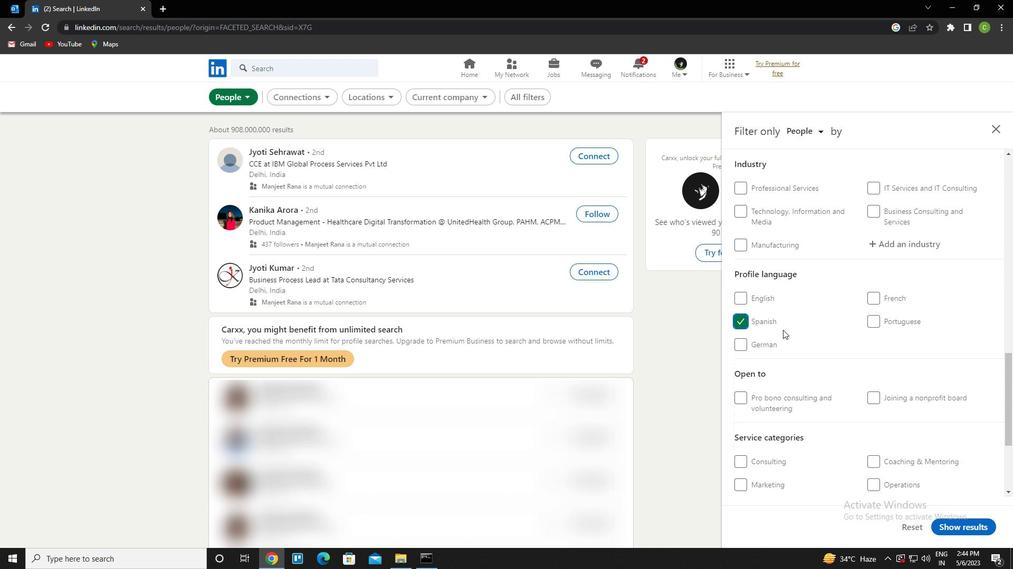
Action: Mouse scrolled (785, 330) with delta (0, 0)
Screenshot: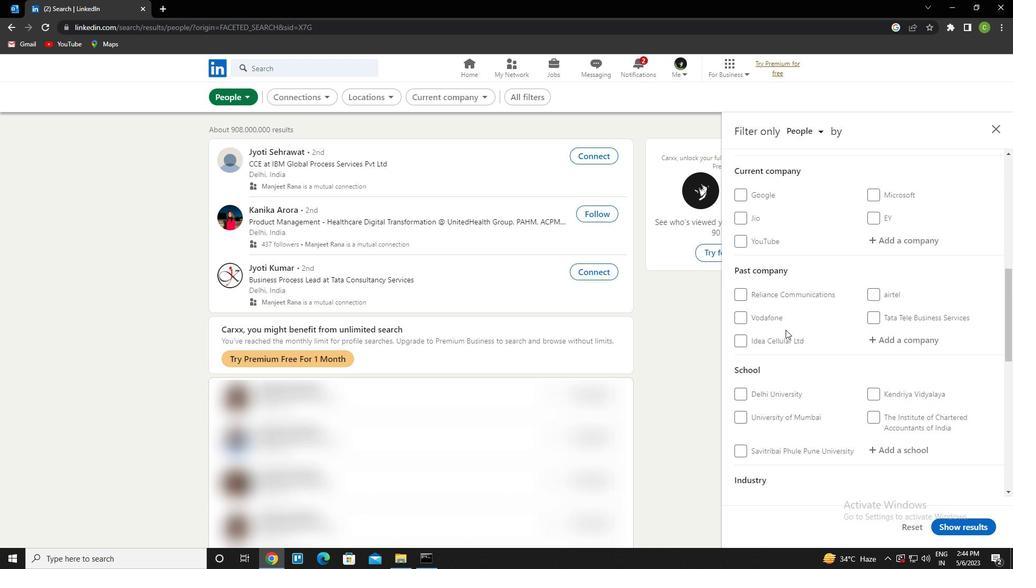 
Action: Mouse scrolled (785, 330) with delta (0, 0)
Screenshot: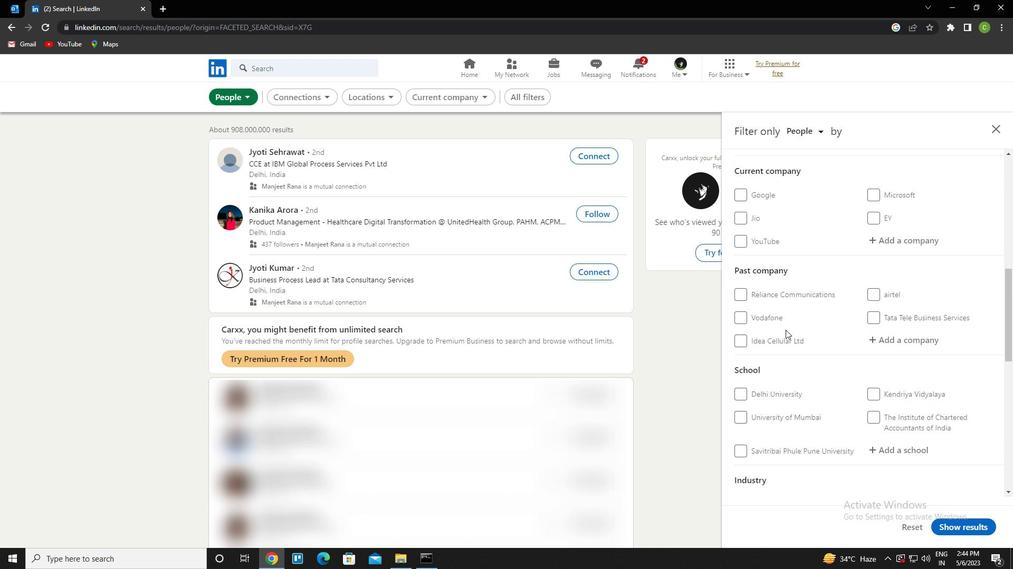 
Action: Mouse moved to (907, 347)
Screenshot: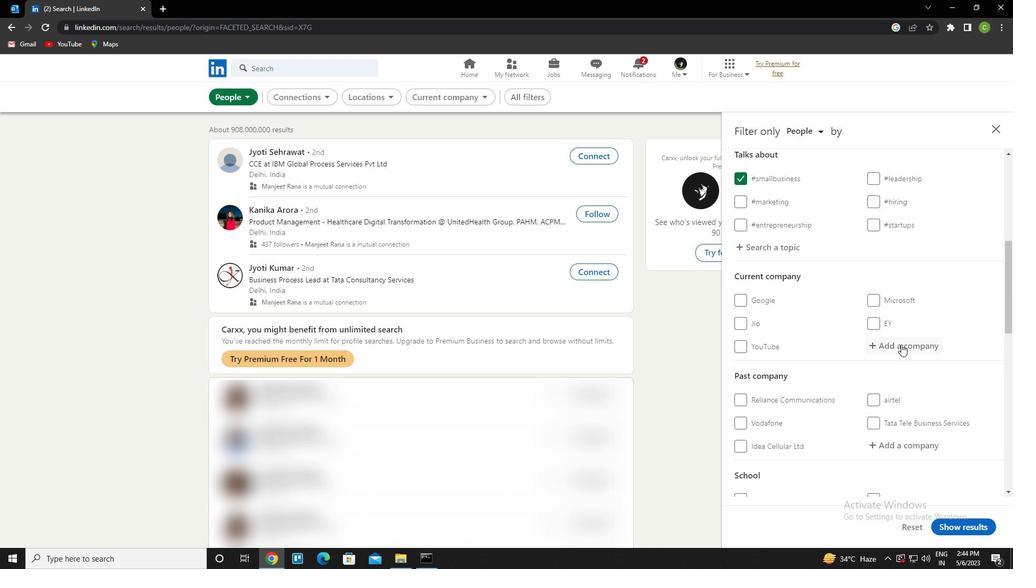 
Action: Mouse pressed left at (907, 347)
Screenshot: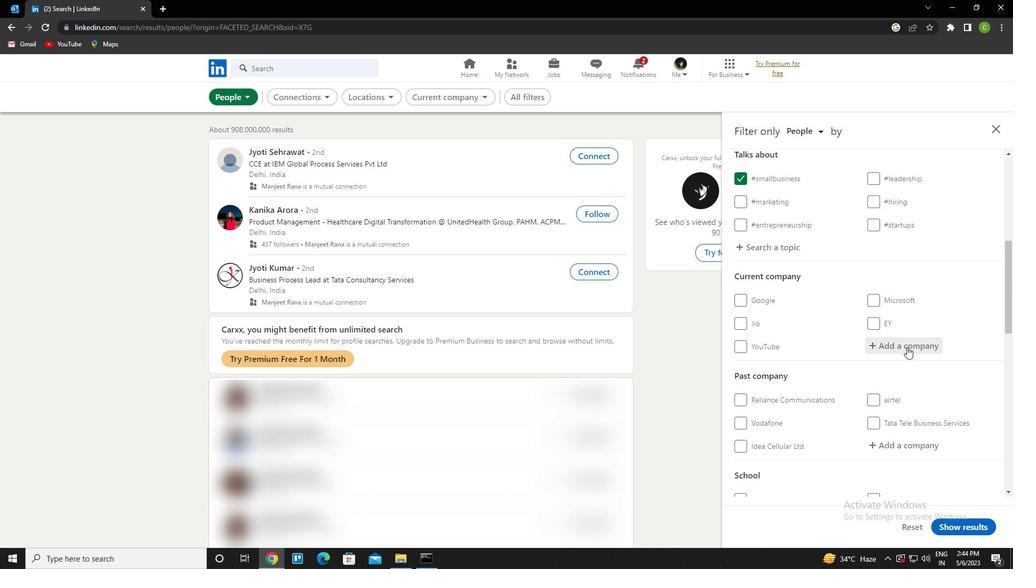 
Action: Key pressed <Key.caps_lock>b<Key.caps_lock>ajaj<Key.space>allianz<Key.down><Key.enter>
Screenshot: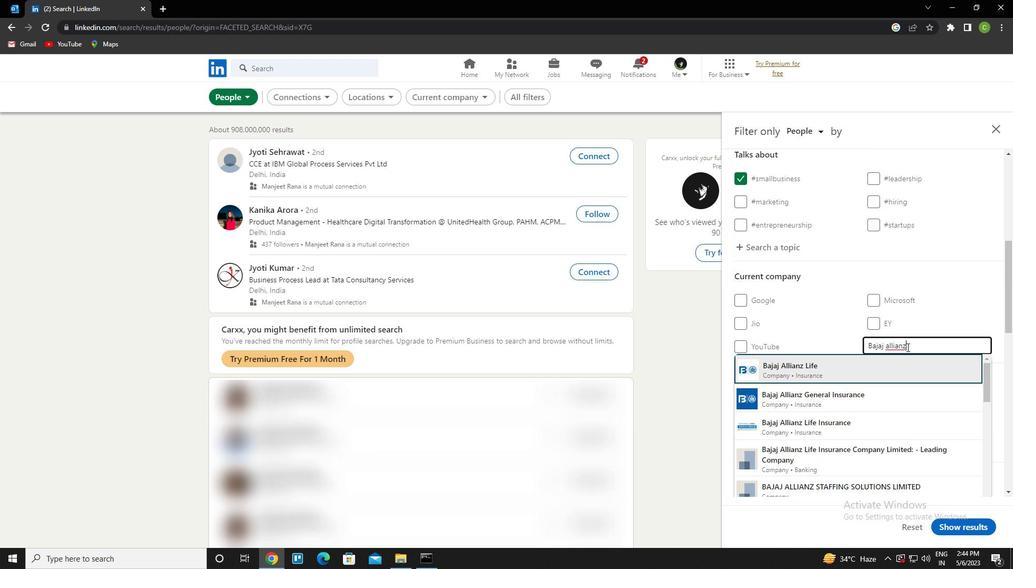 
Action: Mouse scrolled (907, 347) with delta (0, 0)
Screenshot: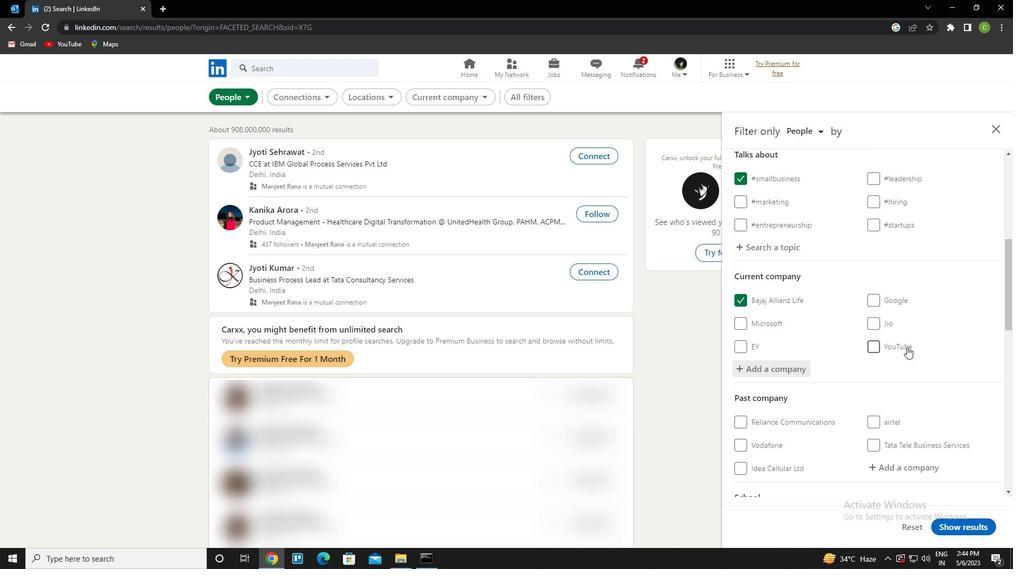 
Action: Mouse moved to (894, 347)
Screenshot: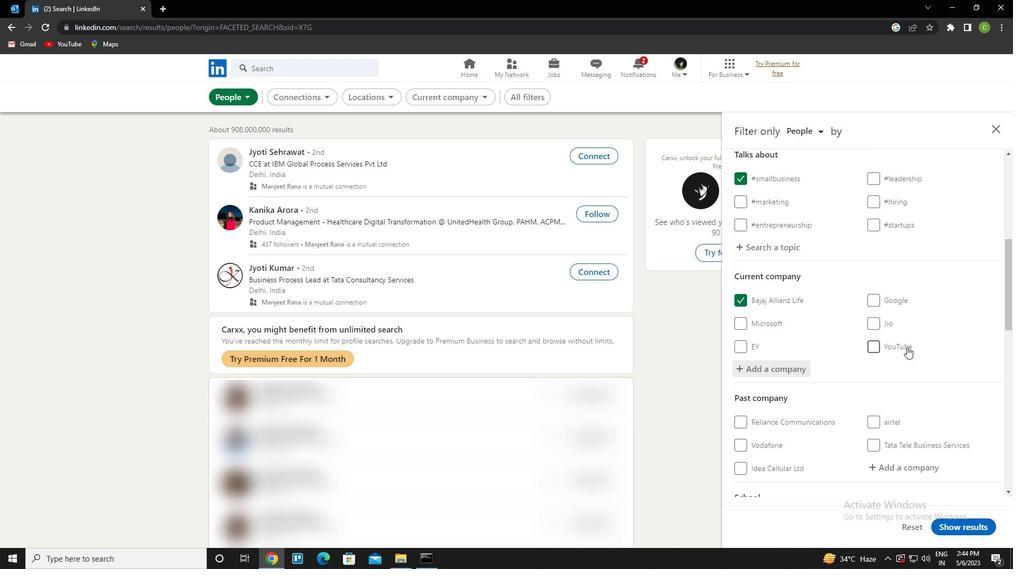 
Action: Mouse scrolled (894, 347) with delta (0, 0)
Screenshot: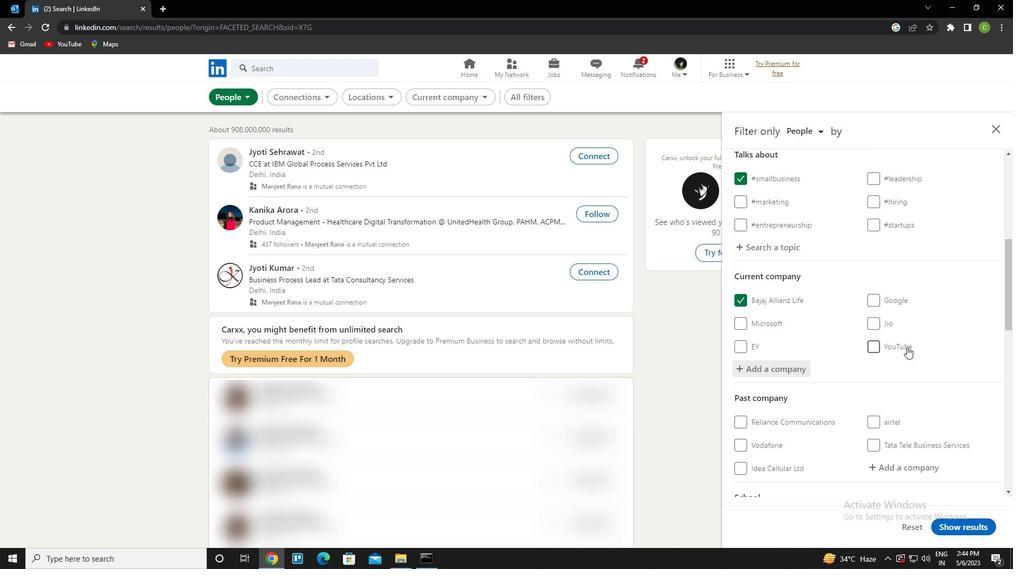 
Action: Mouse moved to (889, 345)
Screenshot: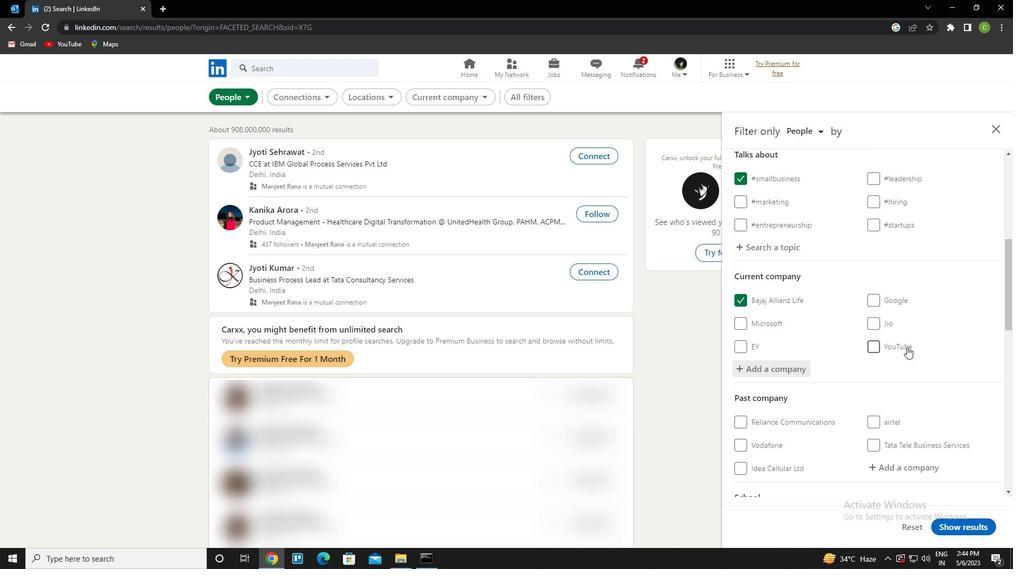 
Action: Mouse scrolled (889, 345) with delta (0, 0)
Screenshot: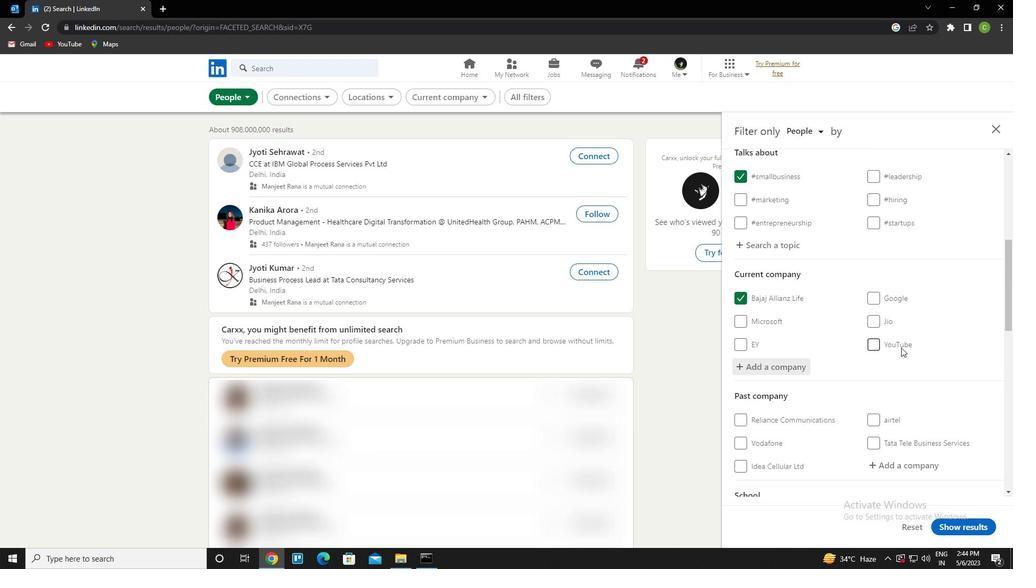 
Action: Mouse moved to (889, 344)
Screenshot: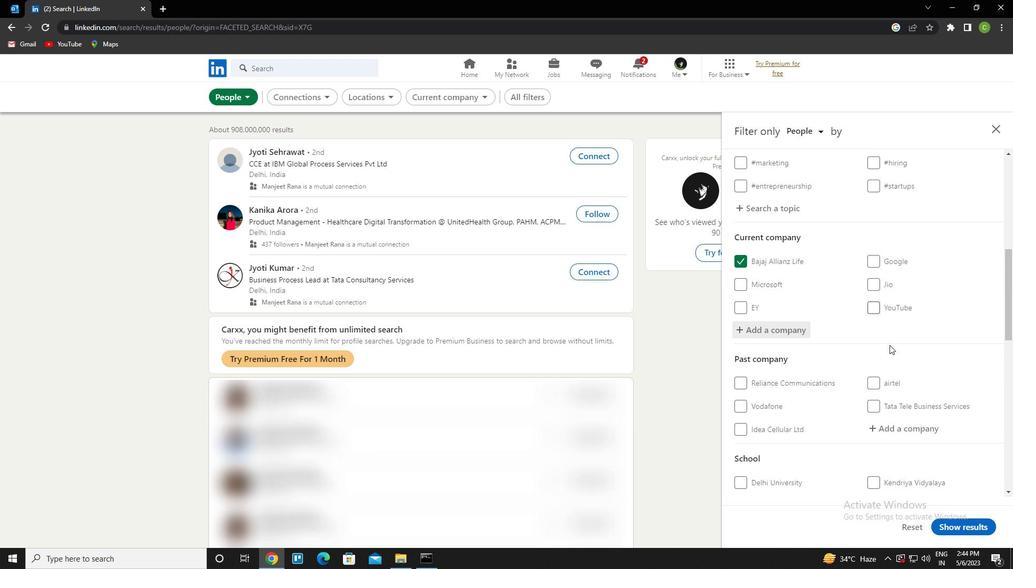 
Action: Mouse scrolled (889, 344) with delta (0, 0)
Screenshot: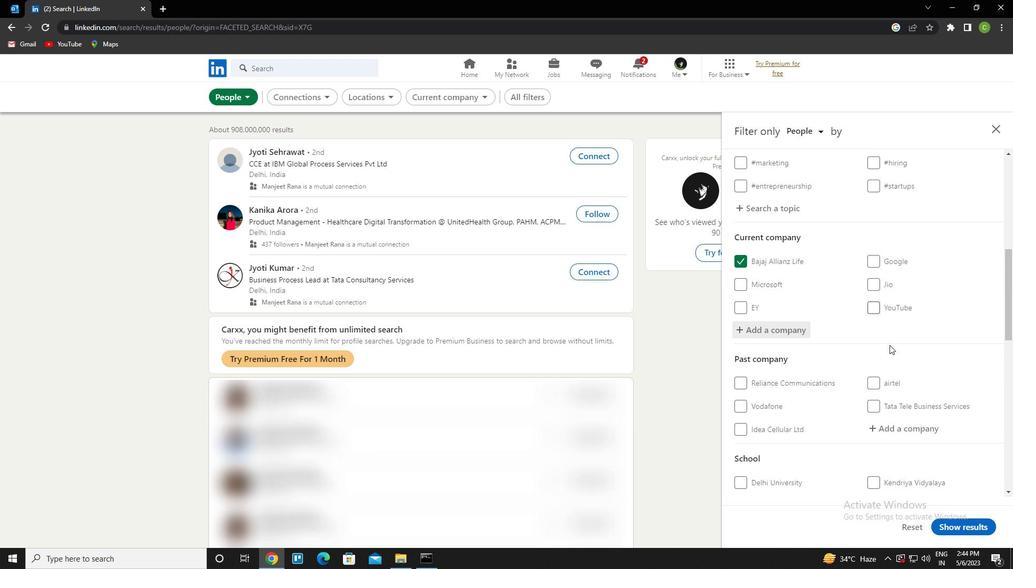 
Action: Mouse moved to (888, 344)
Screenshot: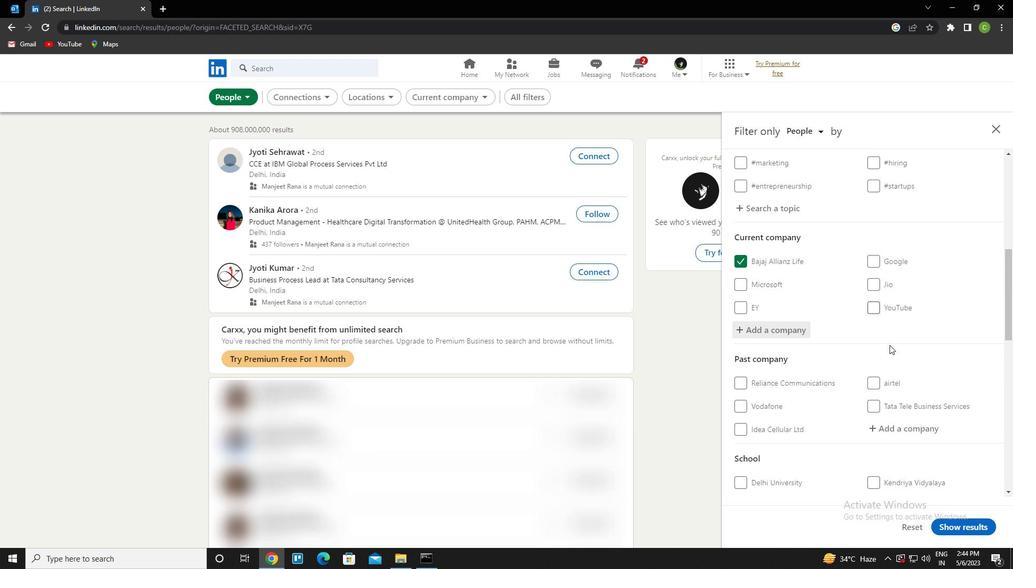 
Action: Mouse scrolled (888, 344) with delta (0, 0)
Screenshot: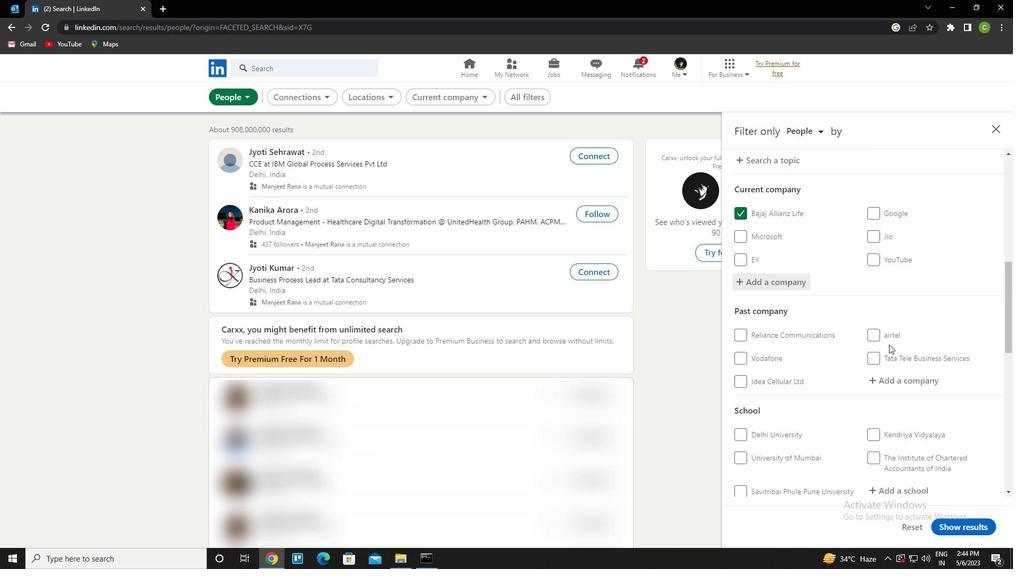 
Action: Mouse moved to (902, 311)
Screenshot: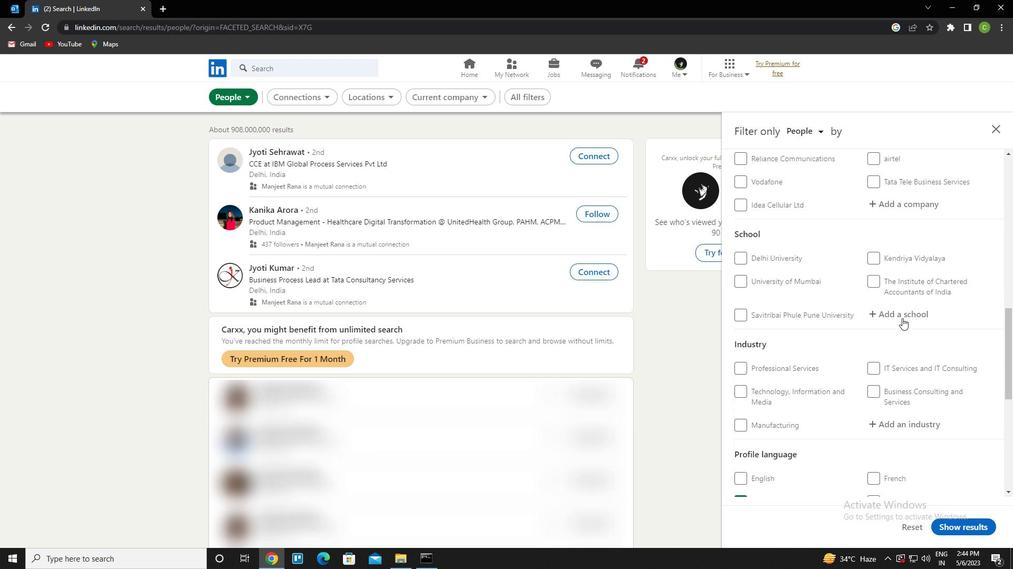 
Action: Mouse pressed left at (902, 311)
Screenshot: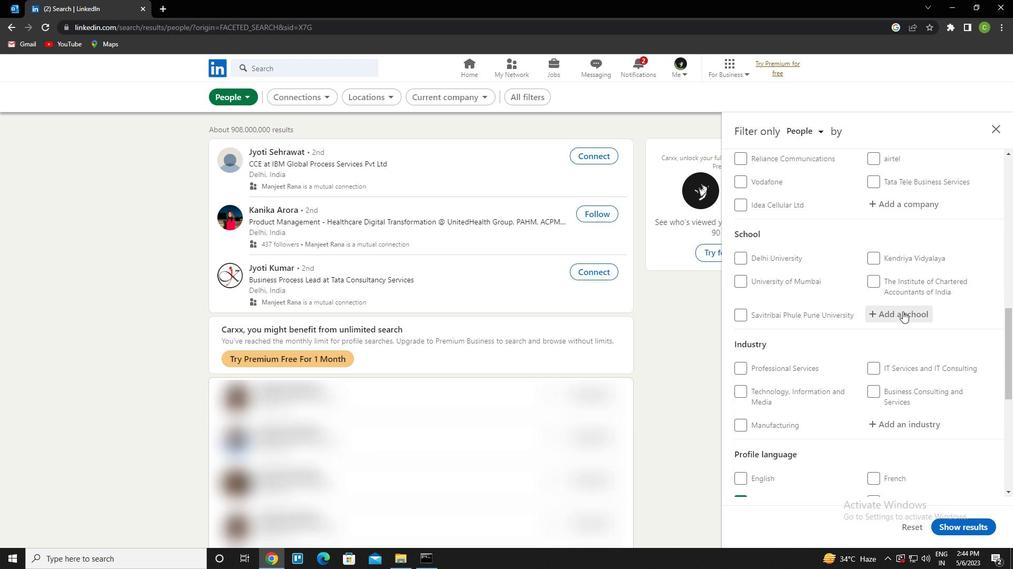 
Action: Key pressed <Key.caps_lock>s<Key.caps_lock>iva<Key.space>sivani<Key.down><Key.enter>
Screenshot: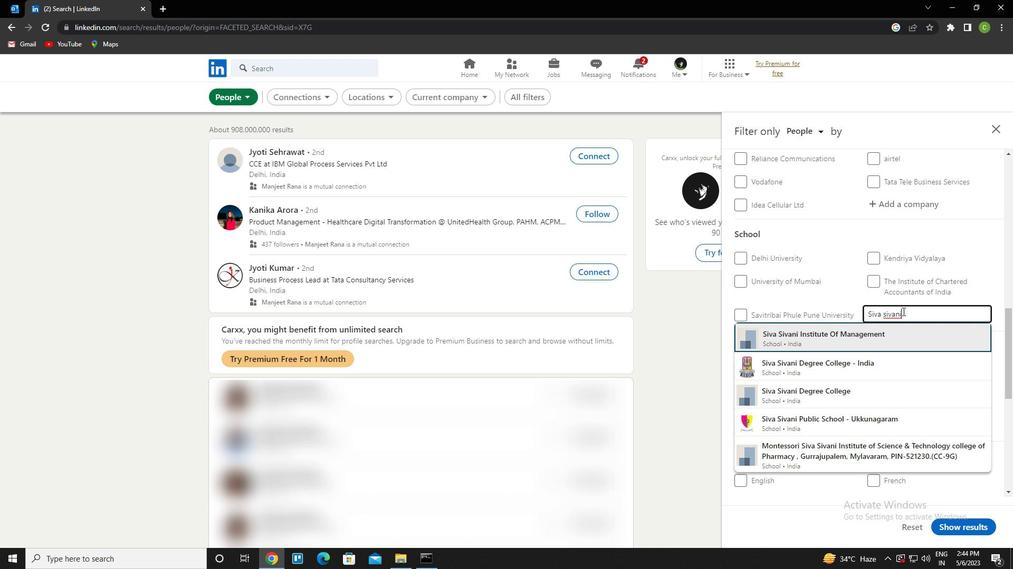 
Action: Mouse scrolled (902, 311) with delta (0, 0)
Screenshot: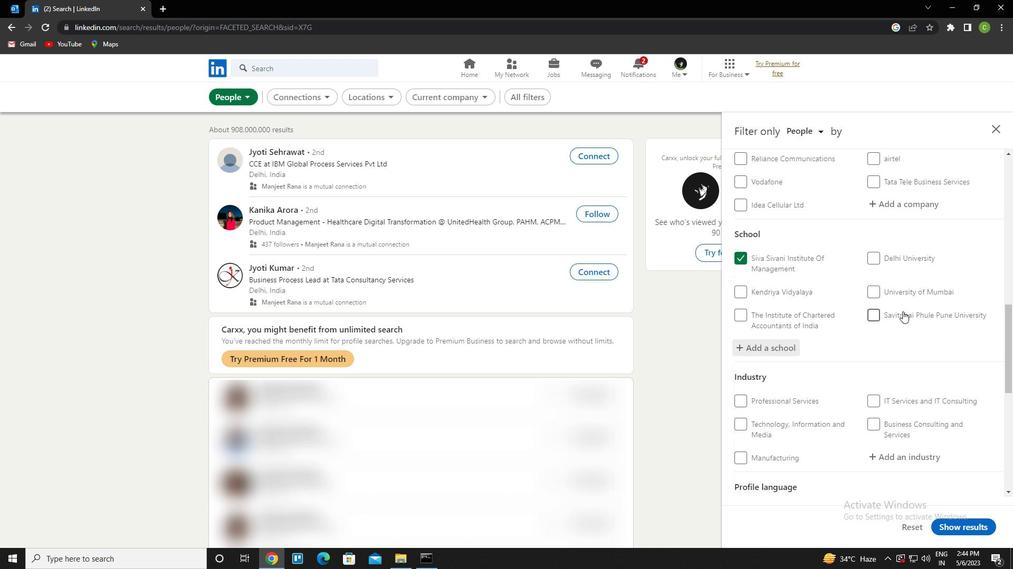 
Action: Mouse scrolled (902, 311) with delta (0, 0)
Screenshot: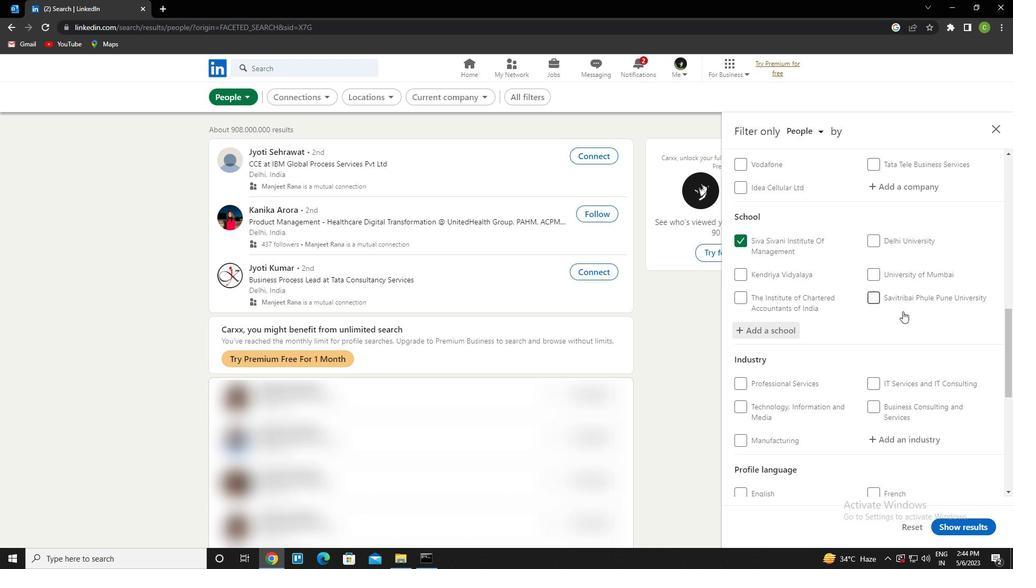 
Action: Mouse moved to (921, 352)
Screenshot: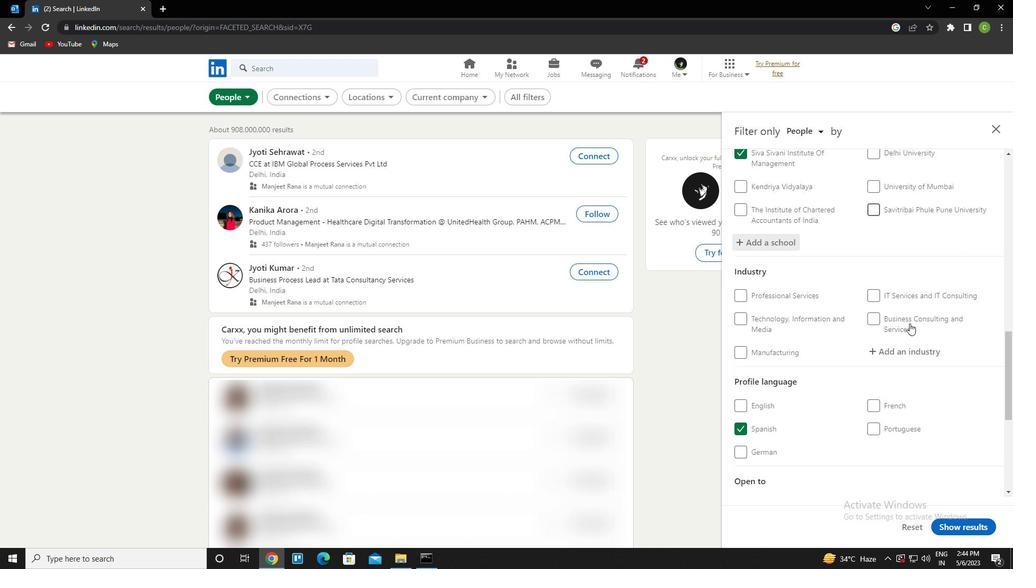 
Action: Mouse pressed left at (921, 352)
Screenshot: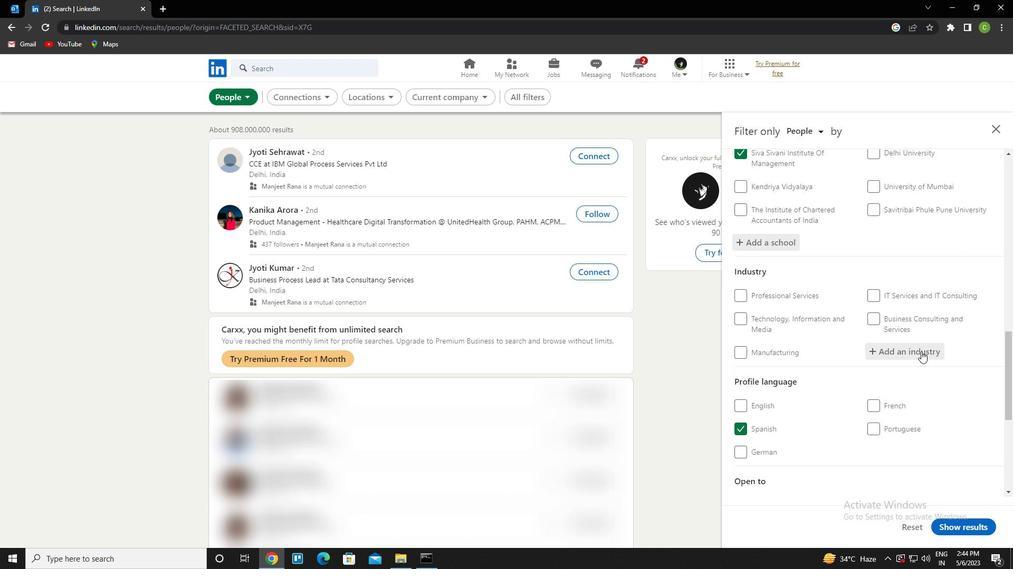 
Action: Key pressed <Key.caps_lock>h<Key.caps_lock>ighway<Key.down><Key.enter>
Screenshot: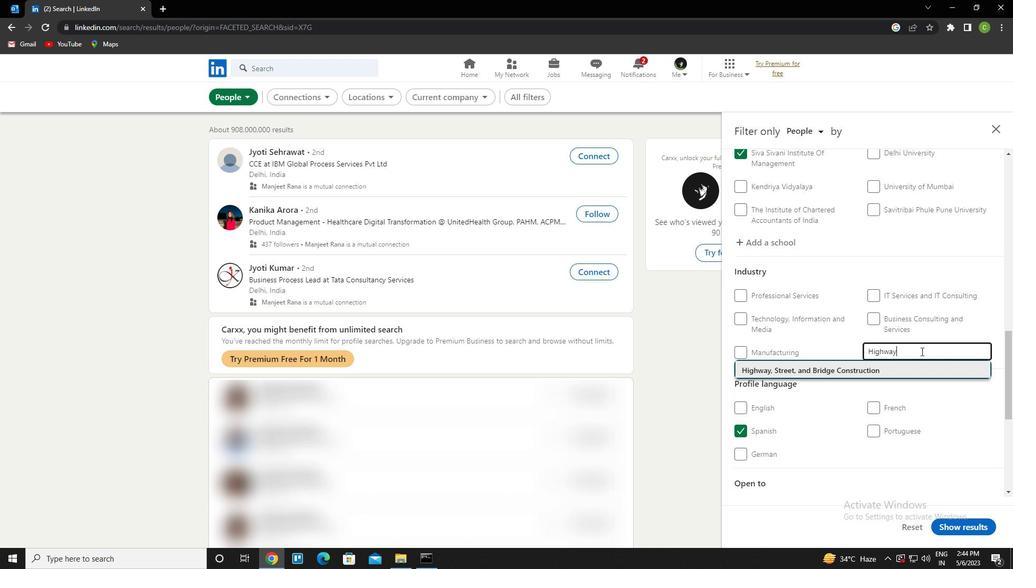 
Action: Mouse moved to (921, 352)
Screenshot: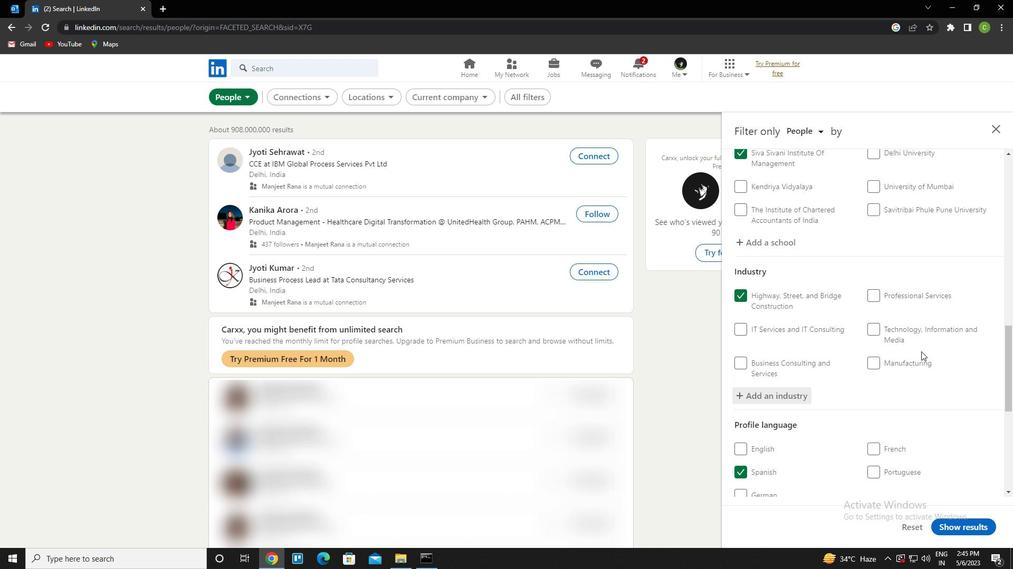 
Action: Mouse scrolled (921, 352) with delta (0, 0)
Screenshot: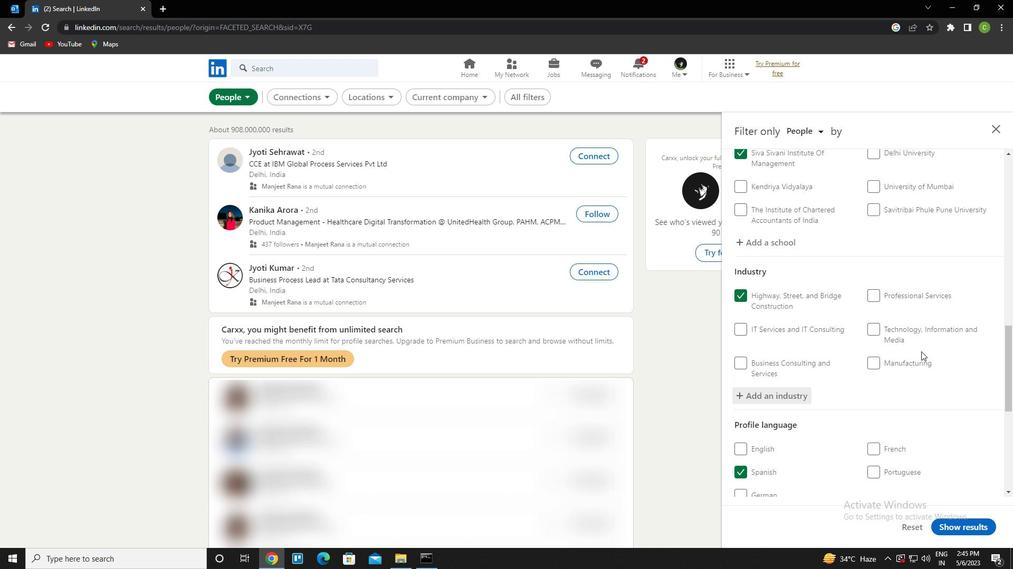 
Action: Mouse moved to (907, 354)
Screenshot: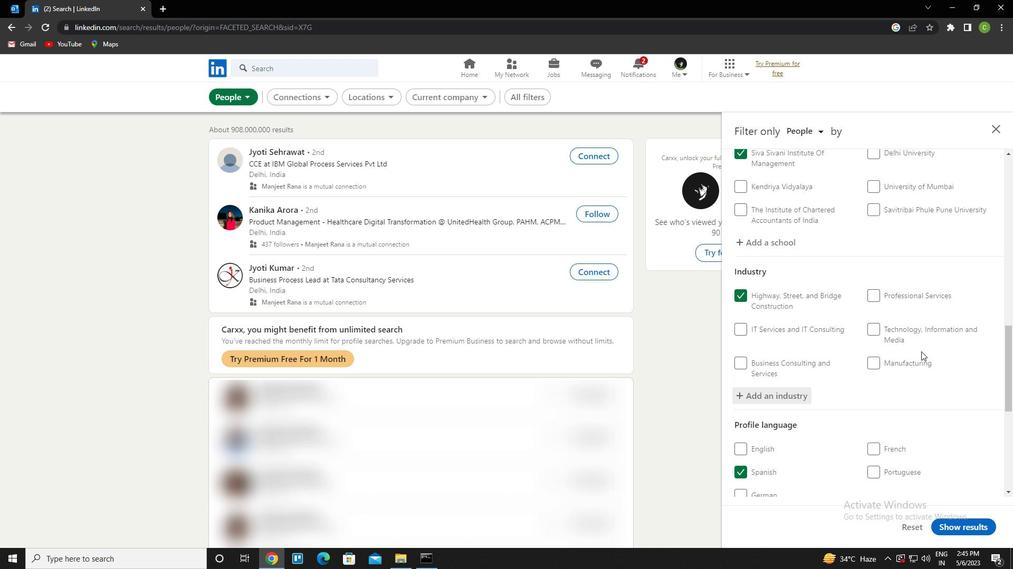 
Action: Mouse scrolled (907, 353) with delta (0, 0)
Screenshot: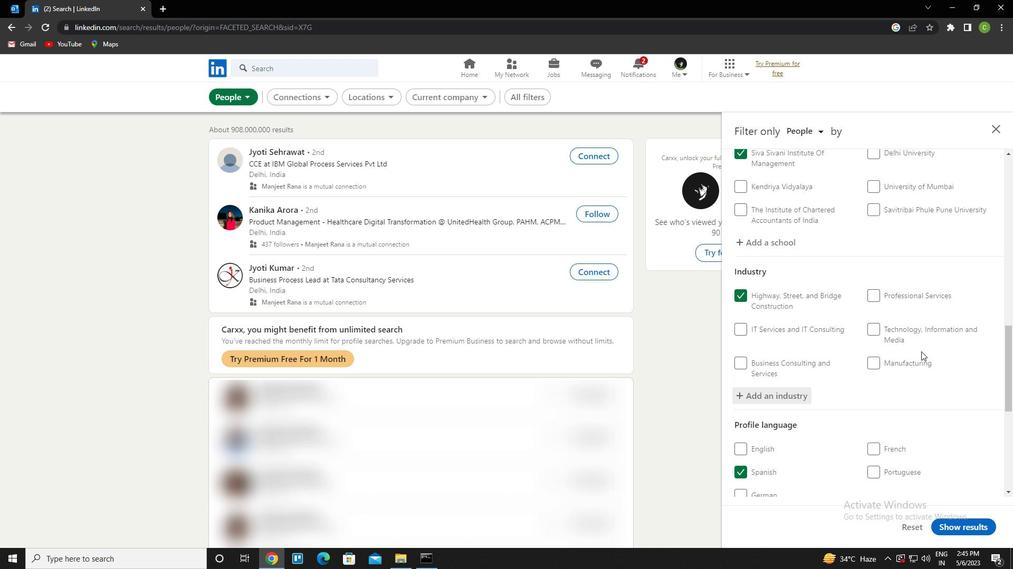 
Action: Mouse moved to (905, 354)
Screenshot: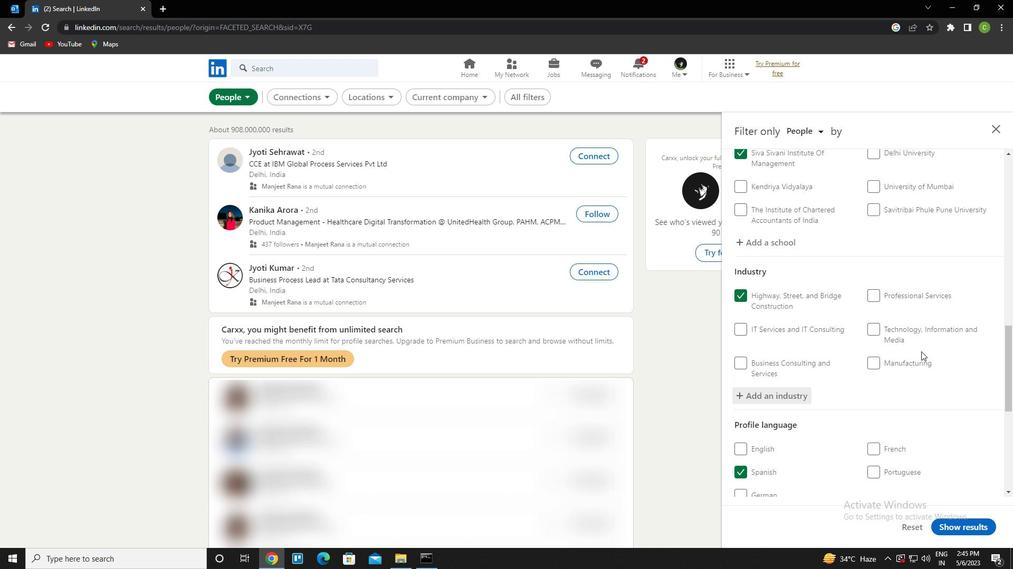 
Action: Mouse scrolled (905, 354) with delta (0, 0)
Screenshot: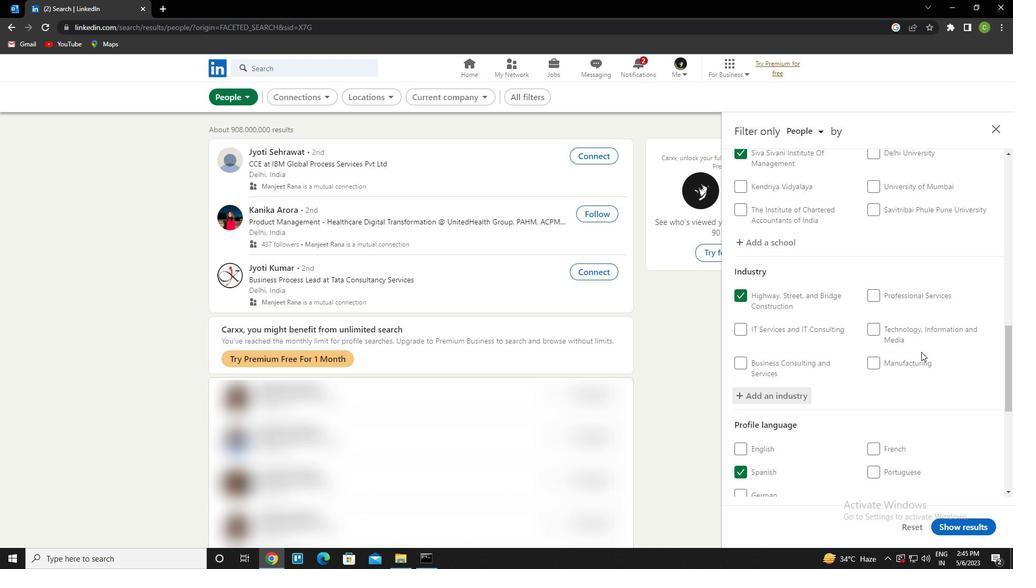 
Action: Mouse moved to (904, 354)
Screenshot: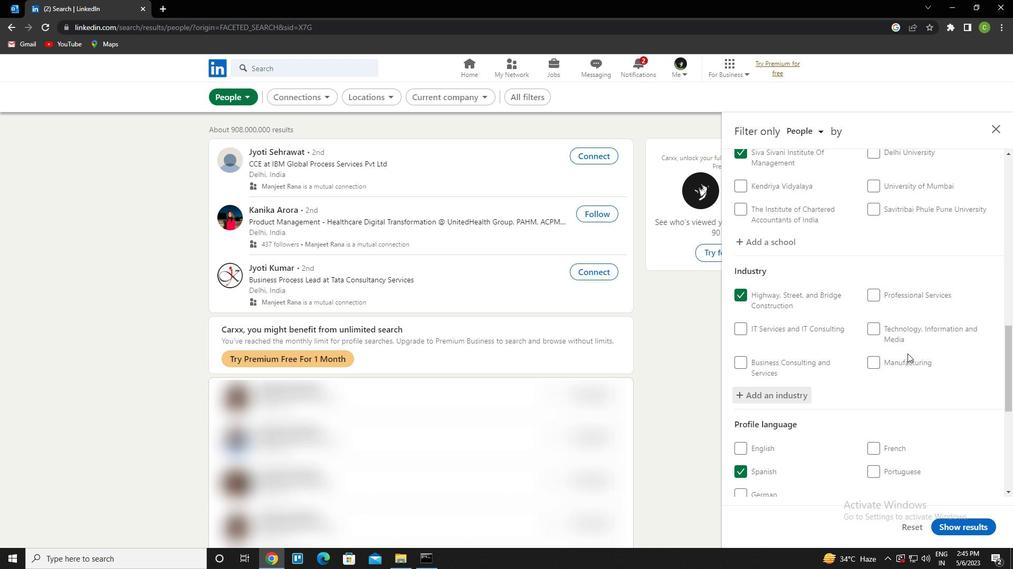 
Action: Mouse scrolled (904, 354) with delta (0, 0)
Screenshot: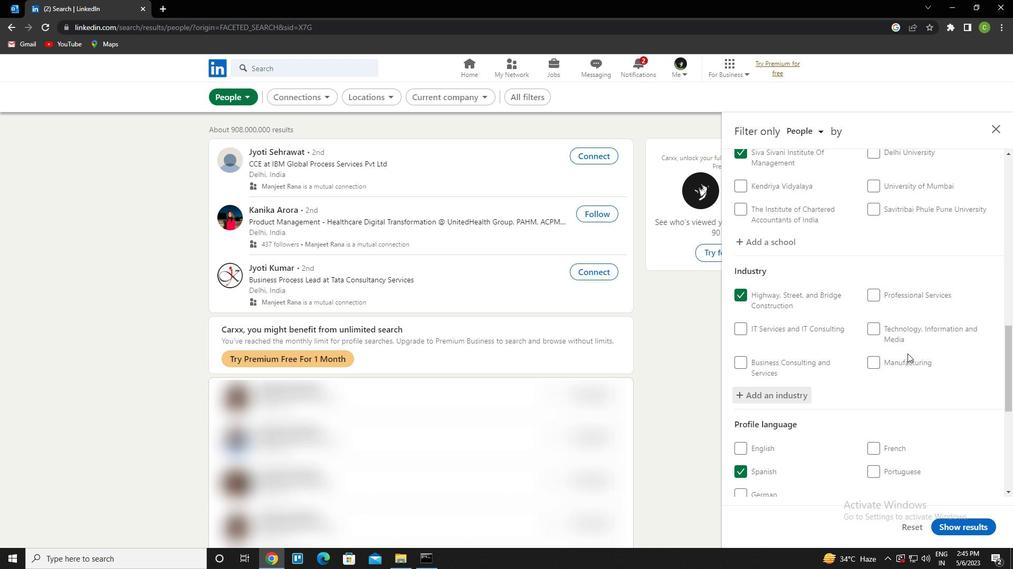 
Action: Mouse moved to (903, 354)
Screenshot: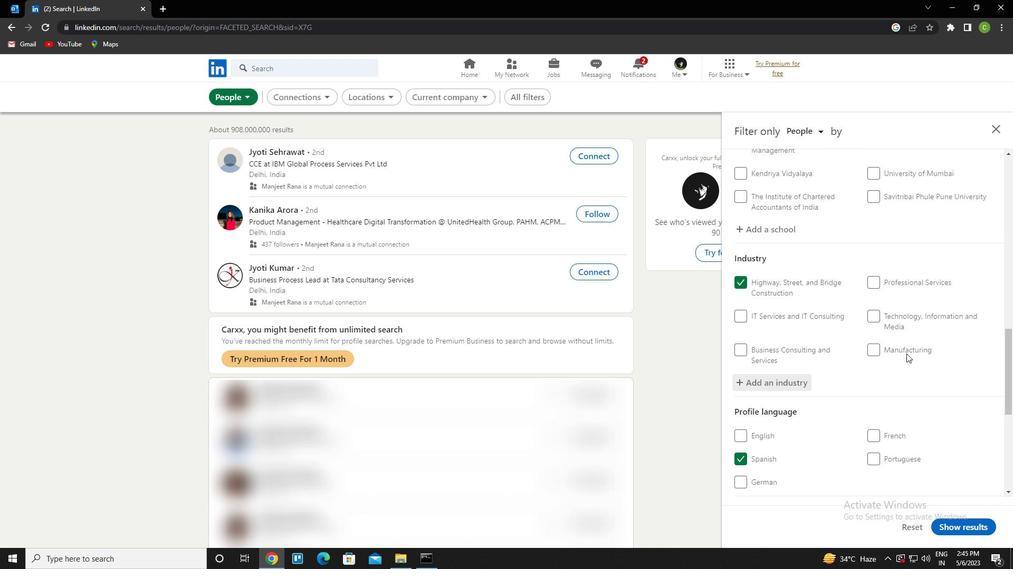 
Action: Mouse scrolled (903, 354) with delta (0, 0)
Screenshot: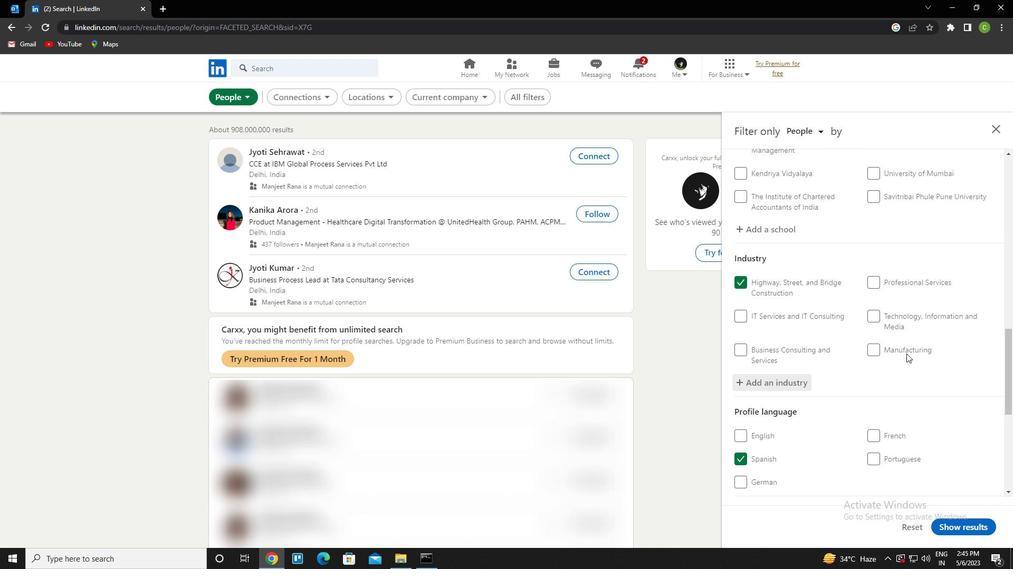 
Action: Mouse moved to (900, 354)
Screenshot: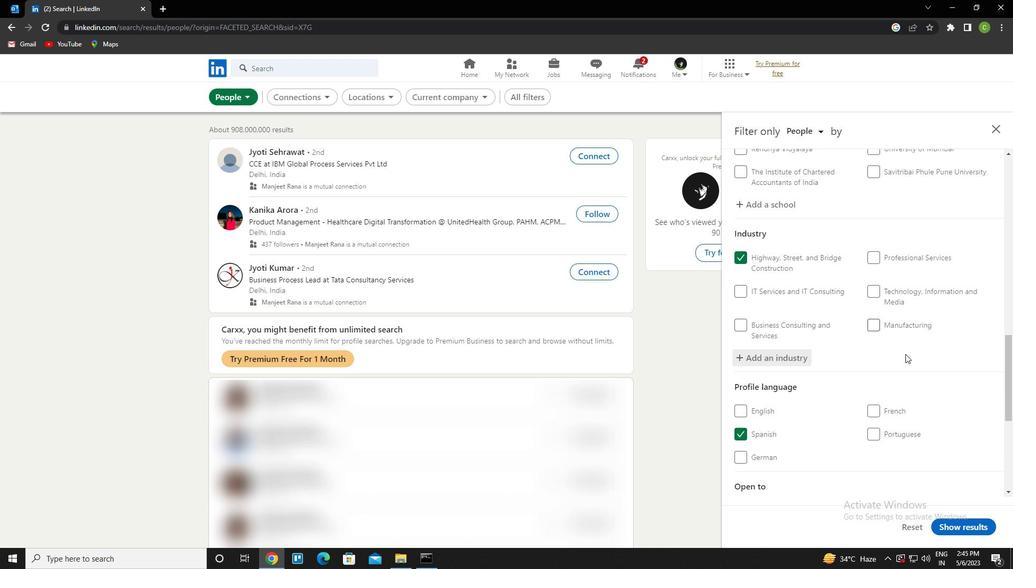 
Action: Mouse scrolled (900, 354) with delta (0, 0)
Screenshot: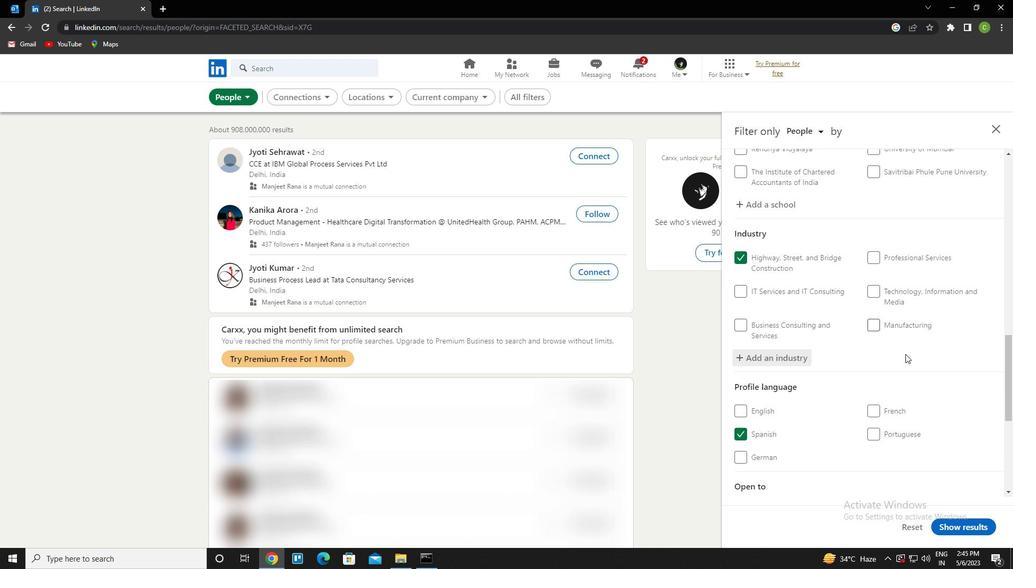 
Action: Mouse moved to (899, 354)
Screenshot: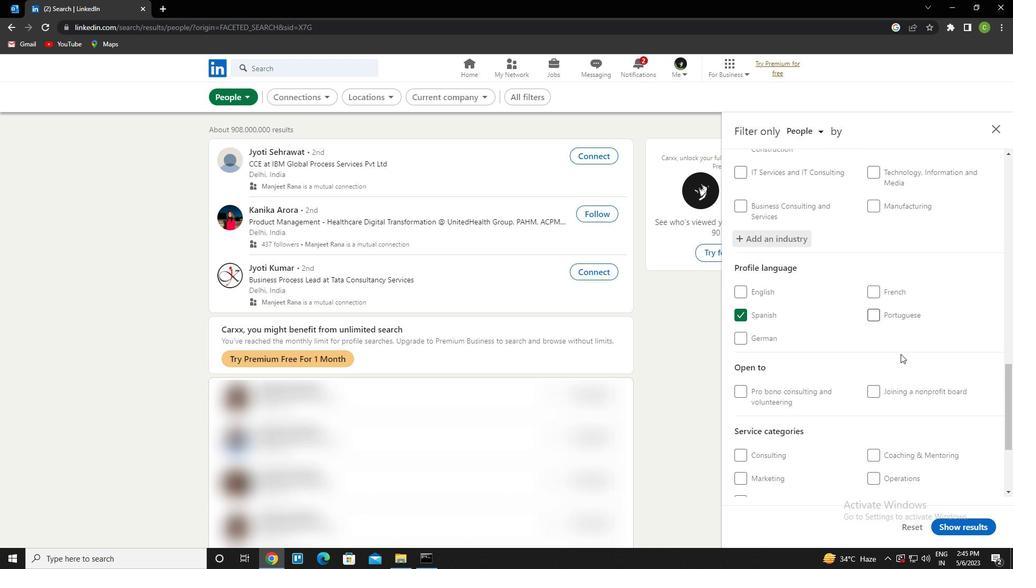 
Action: Mouse scrolled (899, 354) with delta (0, 0)
Screenshot: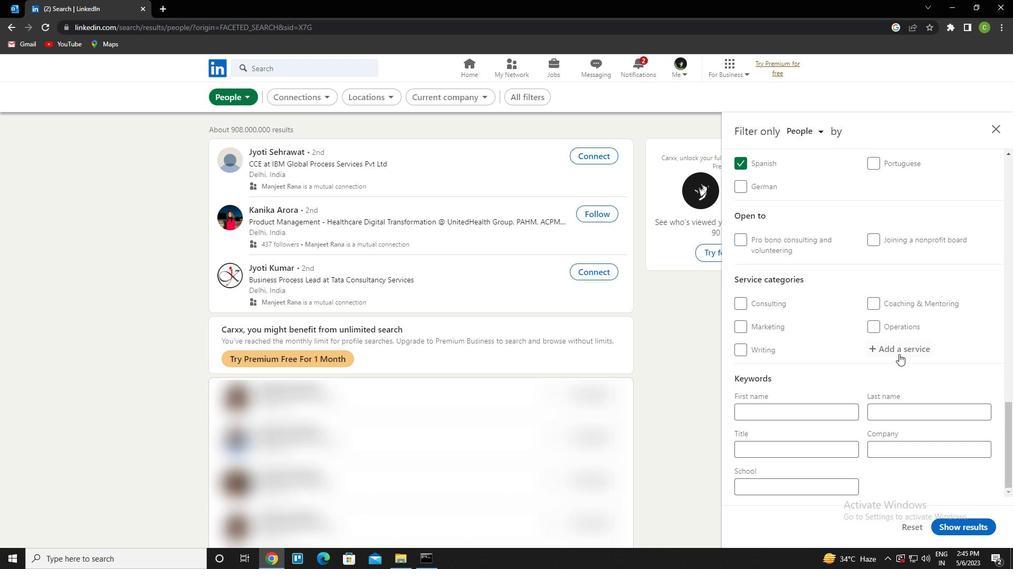 
Action: Mouse scrolled (899, 354) with delta (0, 0)
Screenshot: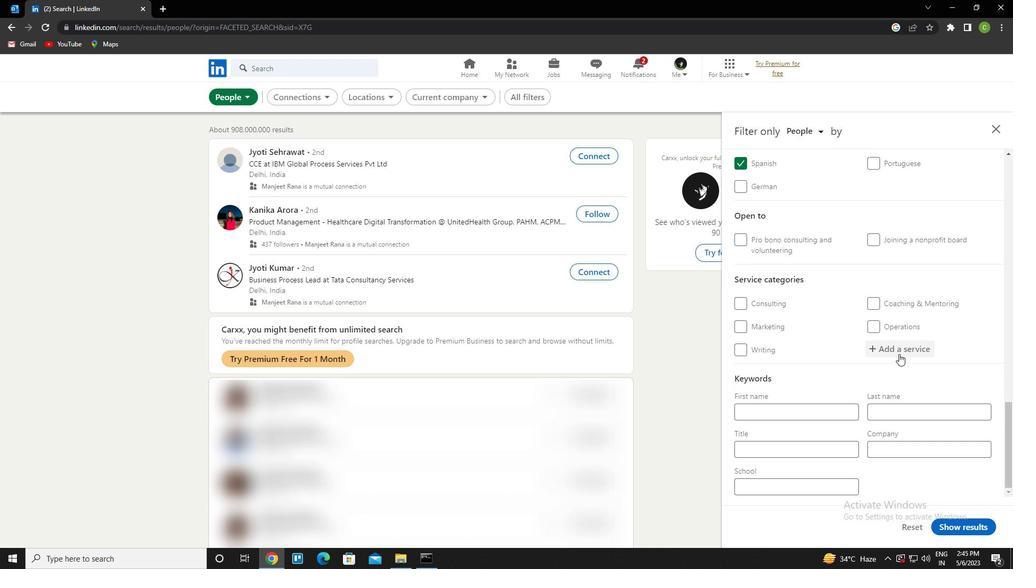 
Action: Mouse scrolled (899, 354) with delta (0, 0)
Screenshot: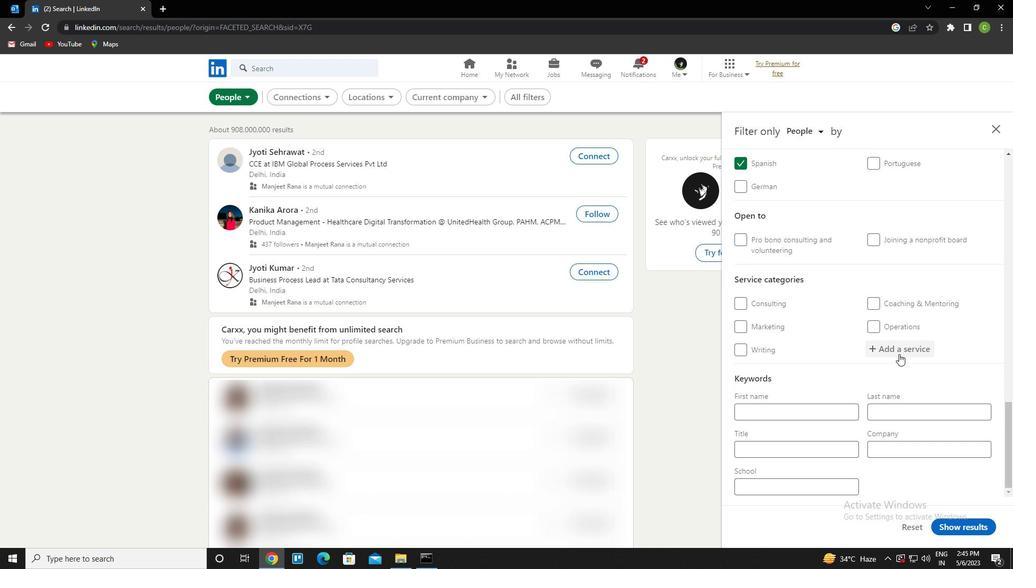 
Action: Mouse moved to (905, 345)
Screenshot: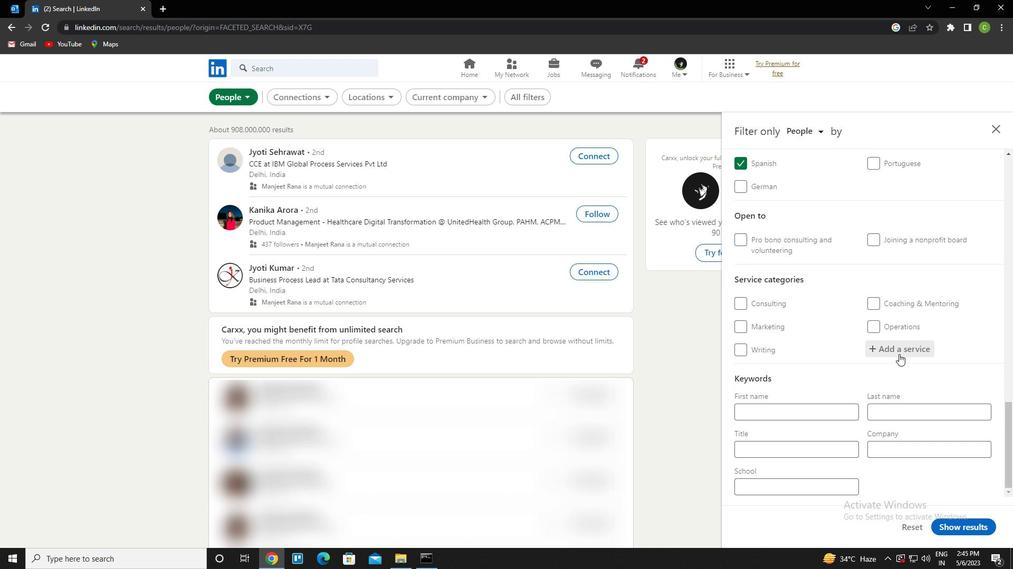 
Action: Mouse pressed left at (905, 345)
Screenshot: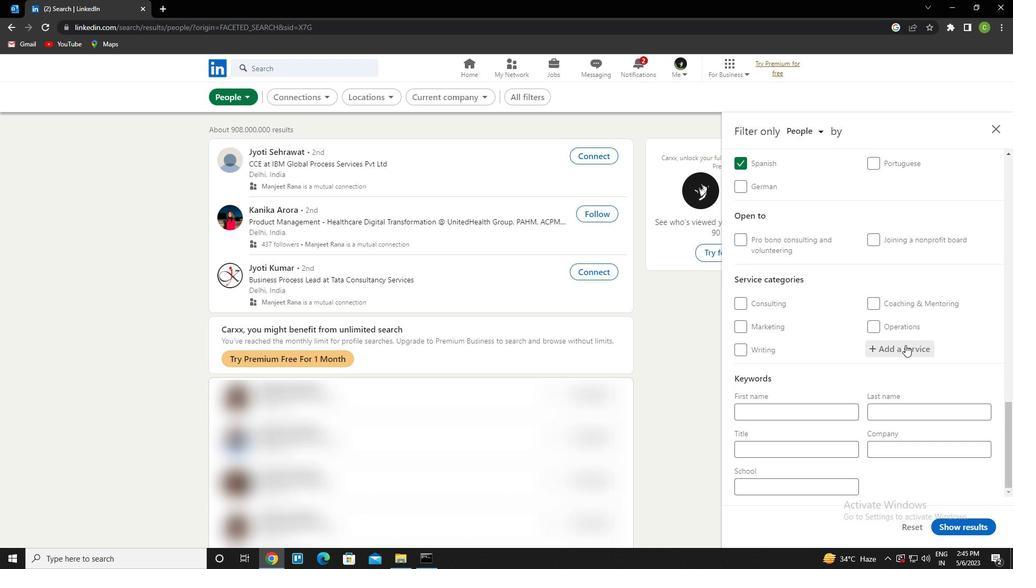 
Action: Key pressed <Key.caps_lock>b<Key.caps_lock>logging<Key.down><Key.enter>
Screenshot: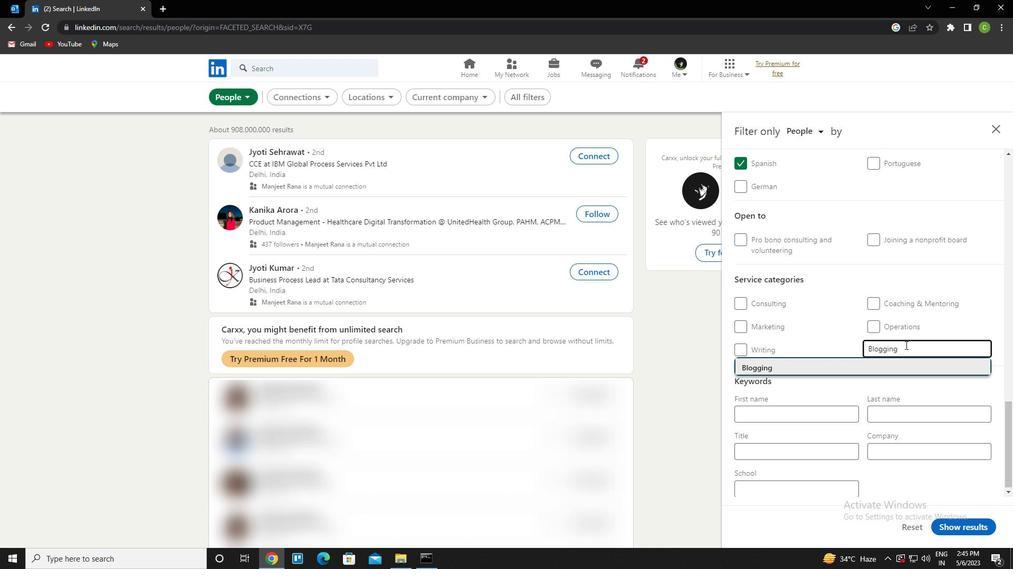 
Action: Mouse scrolled (905, 345) with delta (0, 0)
Screenshot: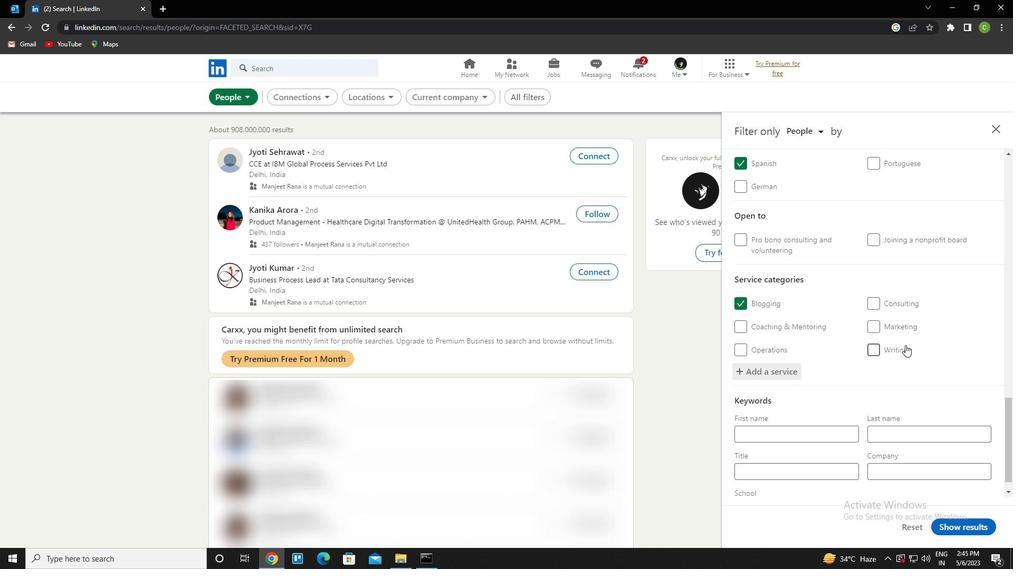 
Action: Mouse scrolled (905, 345) with delta (0, 0)
Screenshot: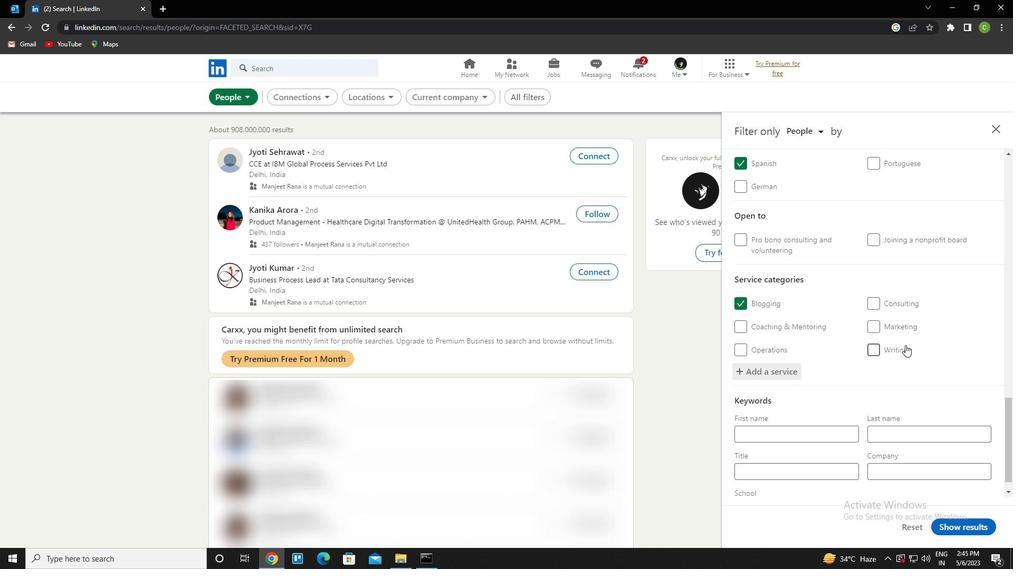 
Action: Mouse scrolled (905, 345) with delta (0, 0)
Screenshot: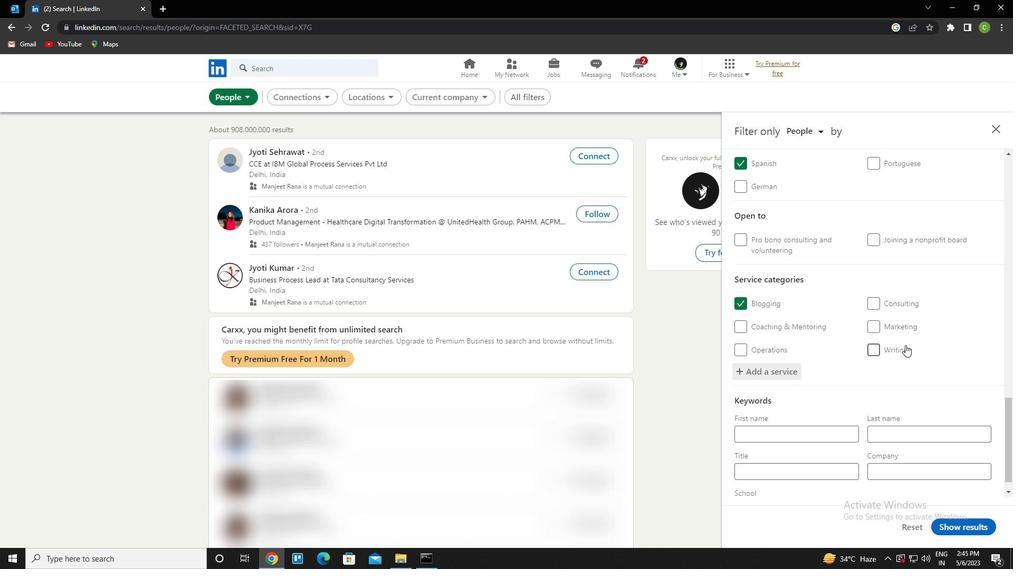 
Action: Mouse scrolled (905, 345) with delta (0, 0)
Screenshot: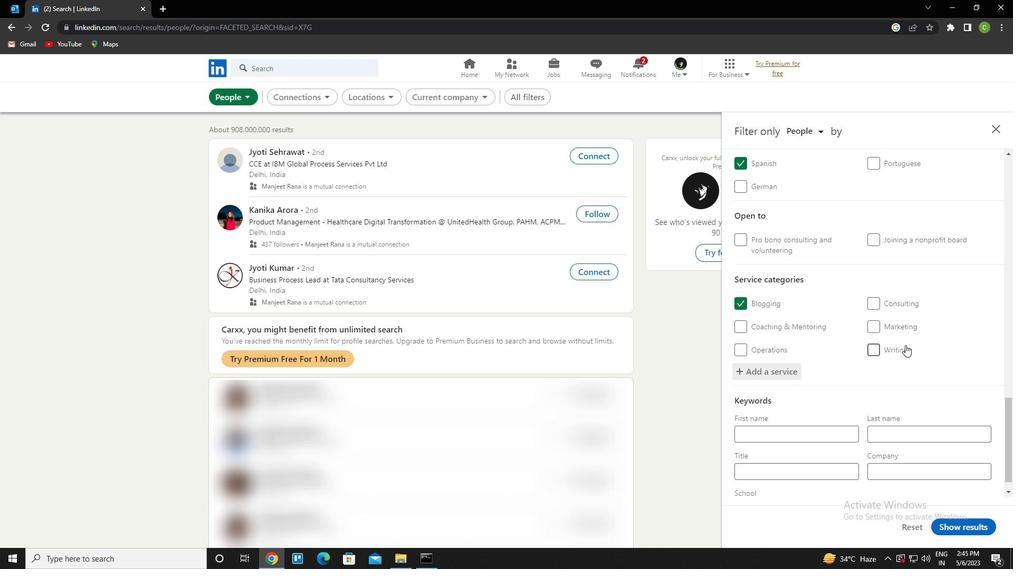 
Action: Mouse moved to (900, 350)
Screenshot: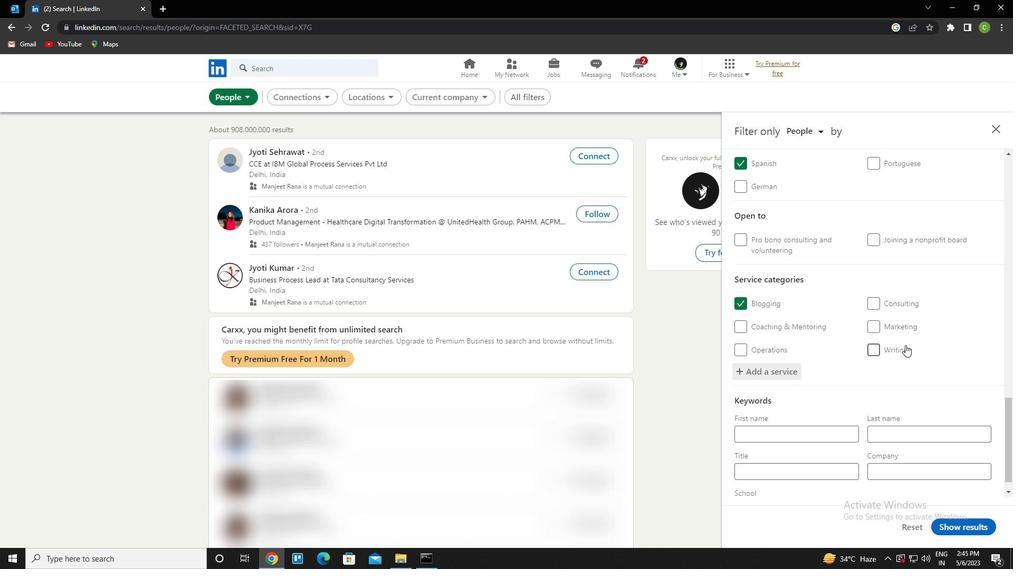 
Action: Mouse scrolled (900, 350) with delta (0, 0)
Screenshot: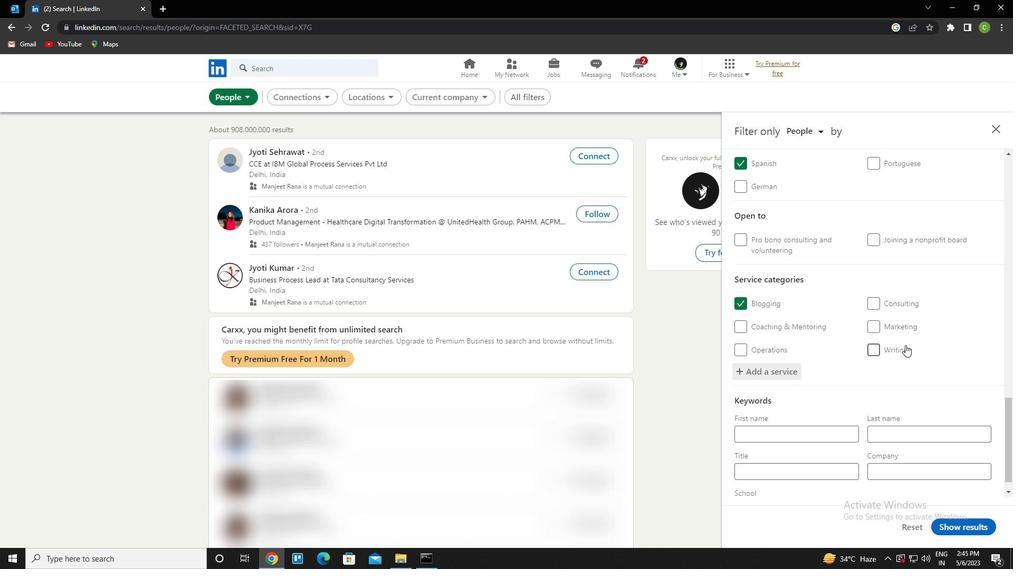 
Action: Mouse moved to (805, 454)
Screenshot: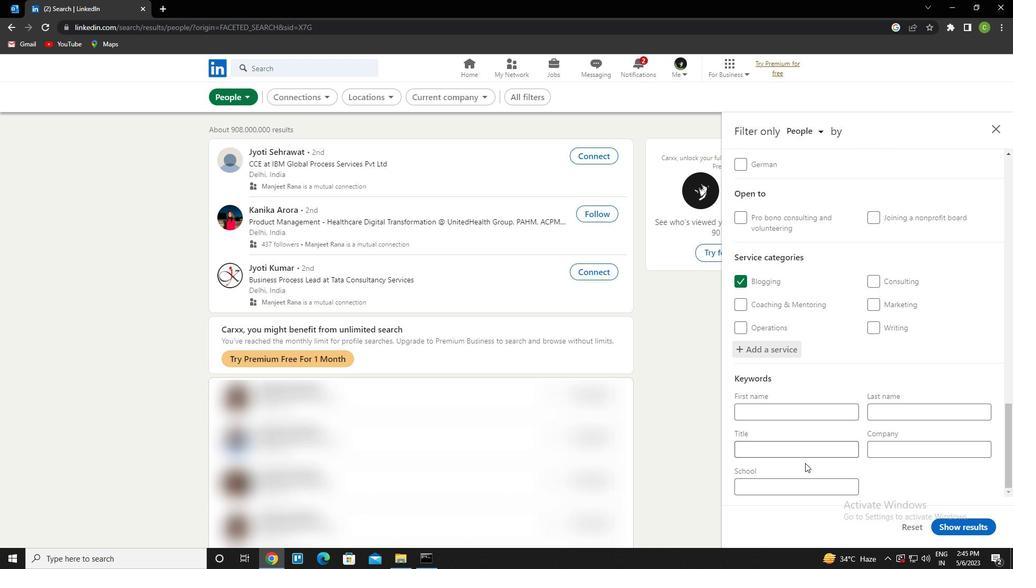 
Action: Mouse pressed left at (805, 454)
Screenshot: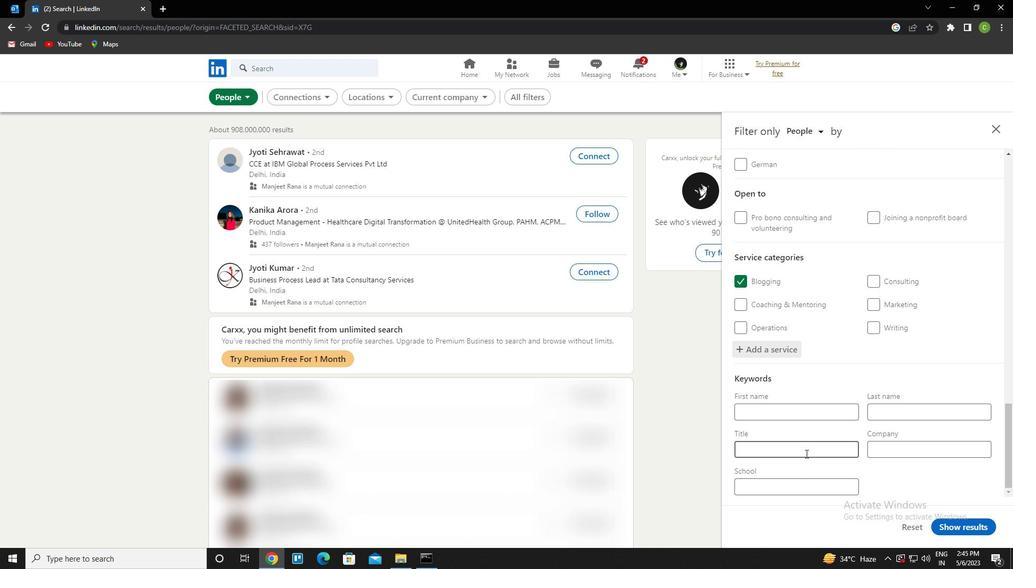 
Action: Key pressed <Key.caps_lock>y<Key.caps_lock>outh<Key.space><Key.caps_lock>v<Key.caps_lock>olunteer
Screenshot: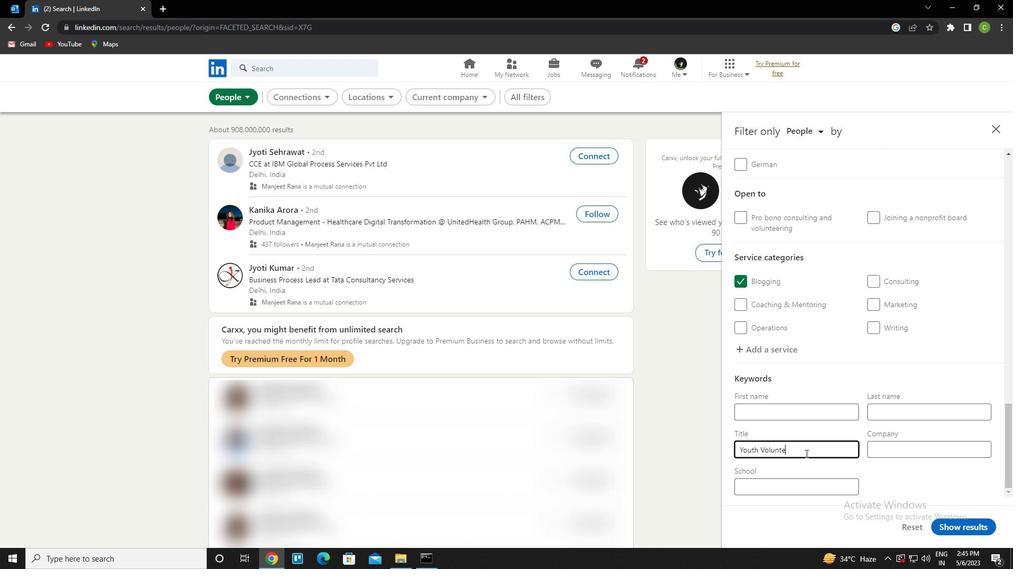 
Action: Mouse moved to (985, 527)
Screenshot: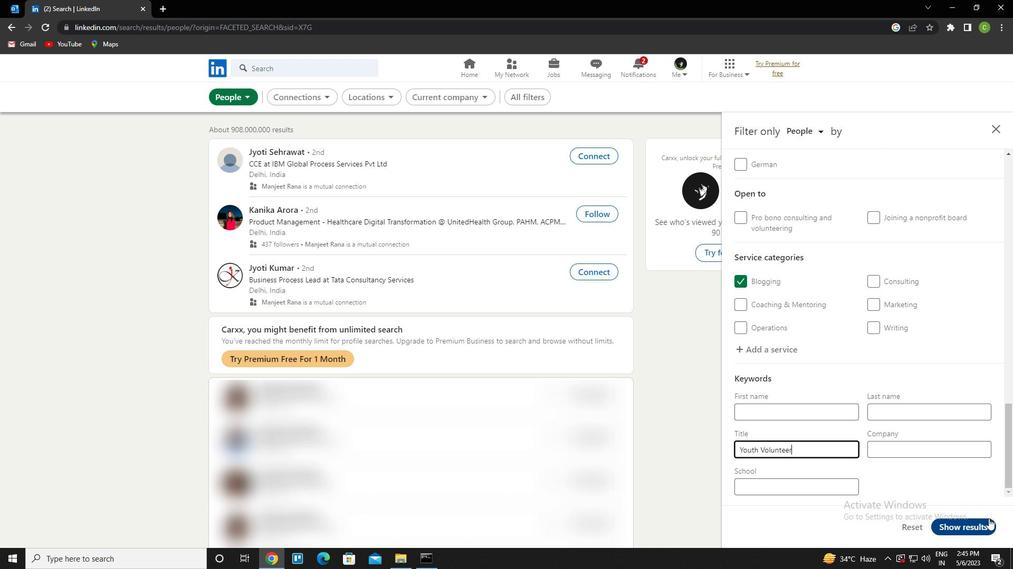 
Action: Mouse pressed left at (985, 527)
Screenshot: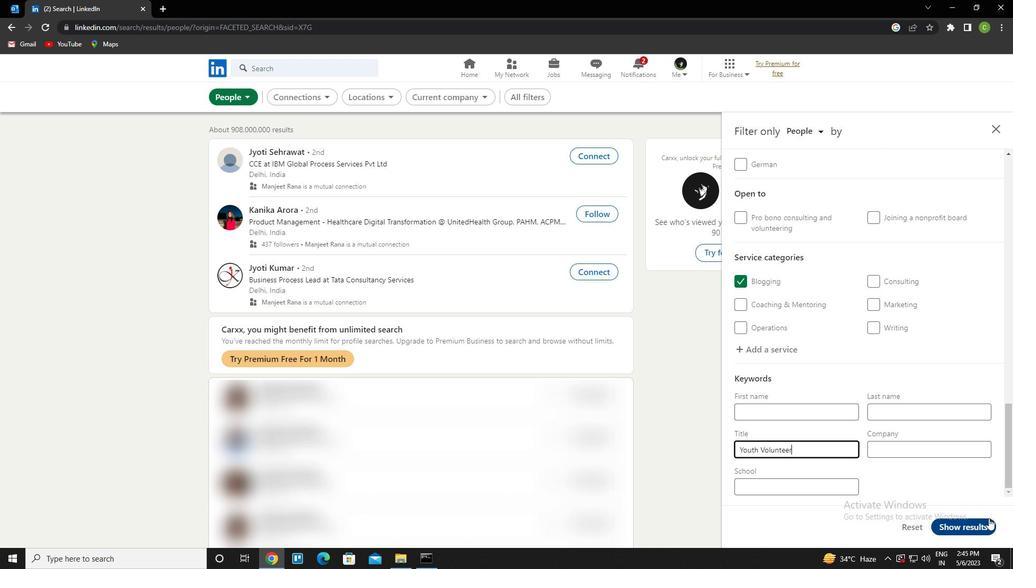 
Action: Mouse moved to (462, 305)
Screenshot: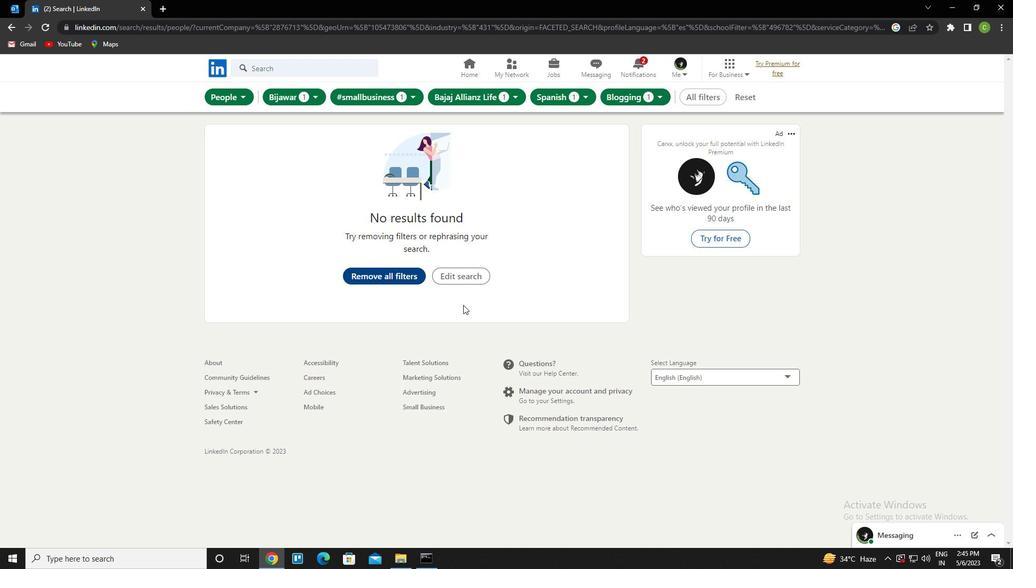 
